Task: Add an event  with title  Lunch Break: Mindfulness Session, date '2023/10/09' to 2023/10/11& Select Event type as  One on One. Add location for the event as  987 Seville Cathedral, Seville, Spain and add a description: Welcome to our Lunch Break Mindfulness Session, a rejuvenating and restorative experience designed to help participants unwind, recharge, and cultivate a sense of calm and presence. This session offers a valuable opportunity to take a break from the demands of work, practice self-care, and promote overall well-being.Create an event link  http-lunchbreak:mindfulnesssessioncom & Select the event color as  Bright Yellow. , logged in from the account softage.1@softage.netand send the event invitation to softage.10@softage.net and softage.2@softage.net
Action: Mouse moved to (778, 115)
Screenshot: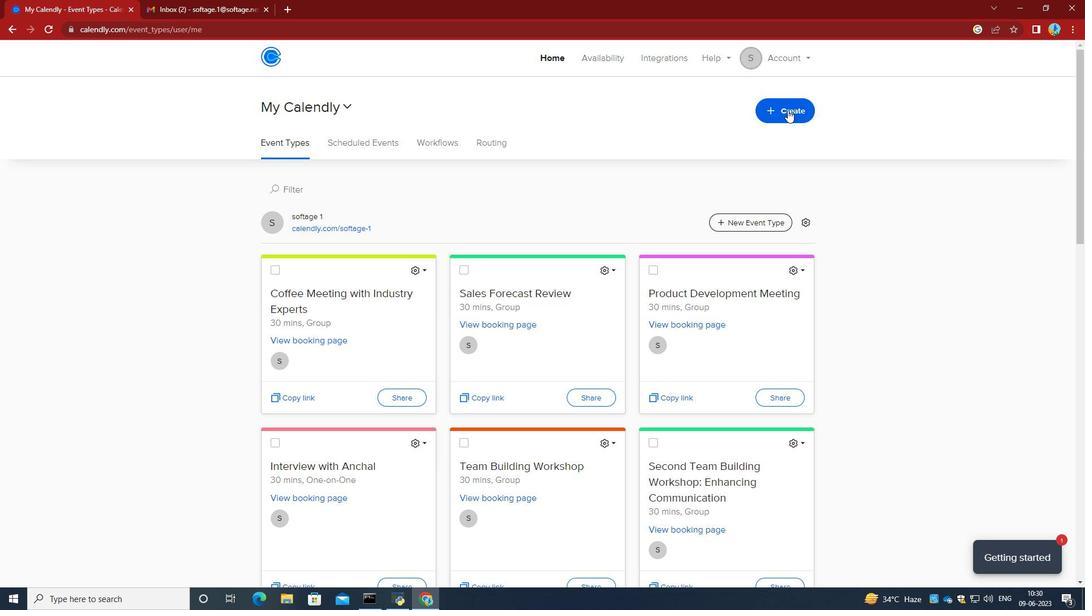 
Action: Mouse pressed left at (778, 115)
Screenshot: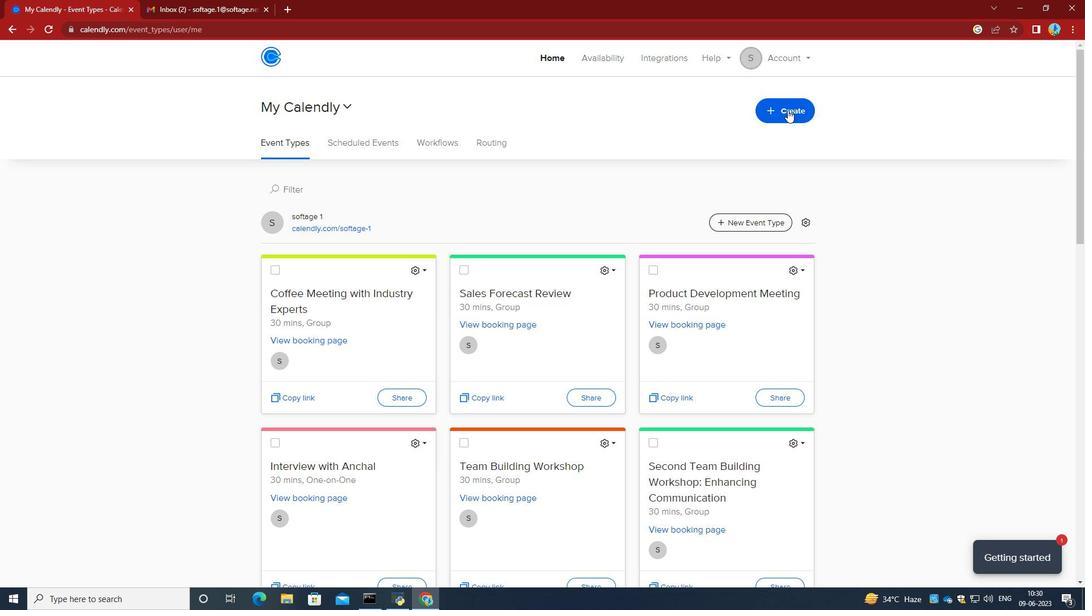 
Action: Mouse moved to (720, 162)
Screenshot: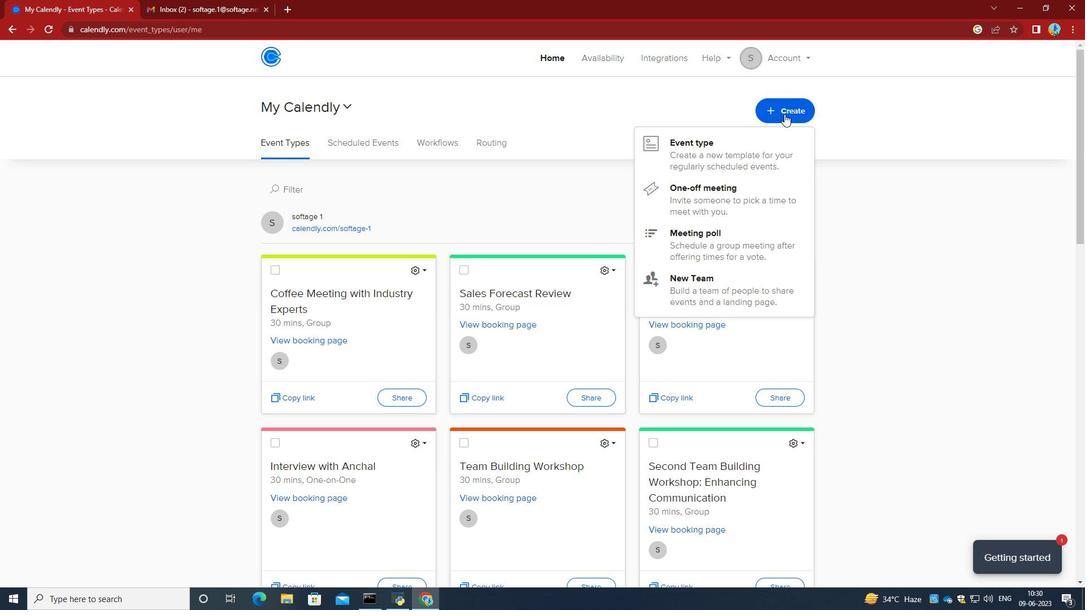 
Action: Mouse pressed left at (720, 162)
Screenshot: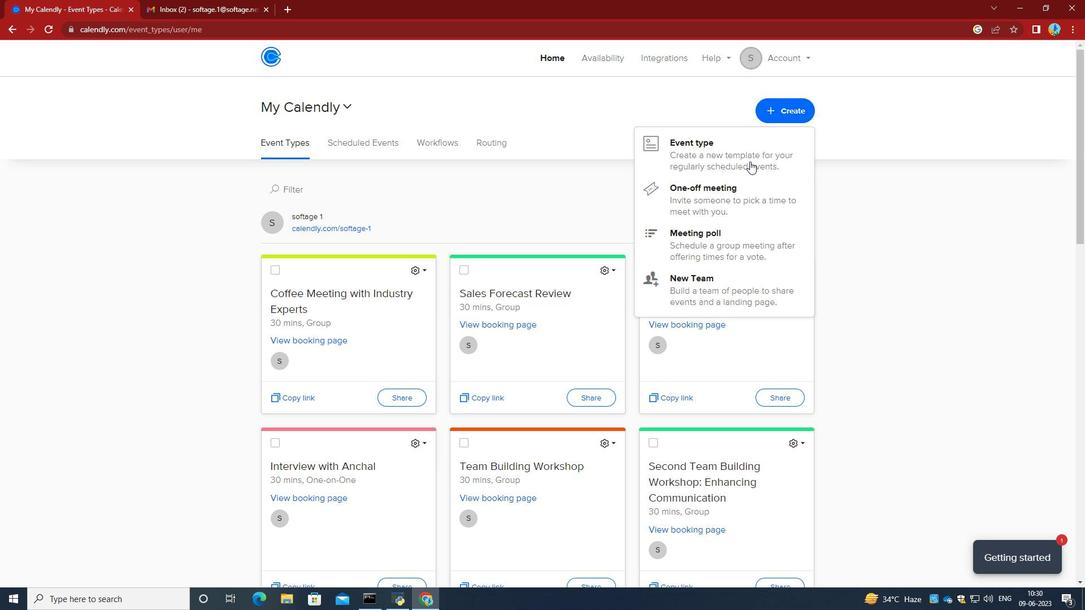 
Action: Mouse moved to (546, 192)
Screenshot: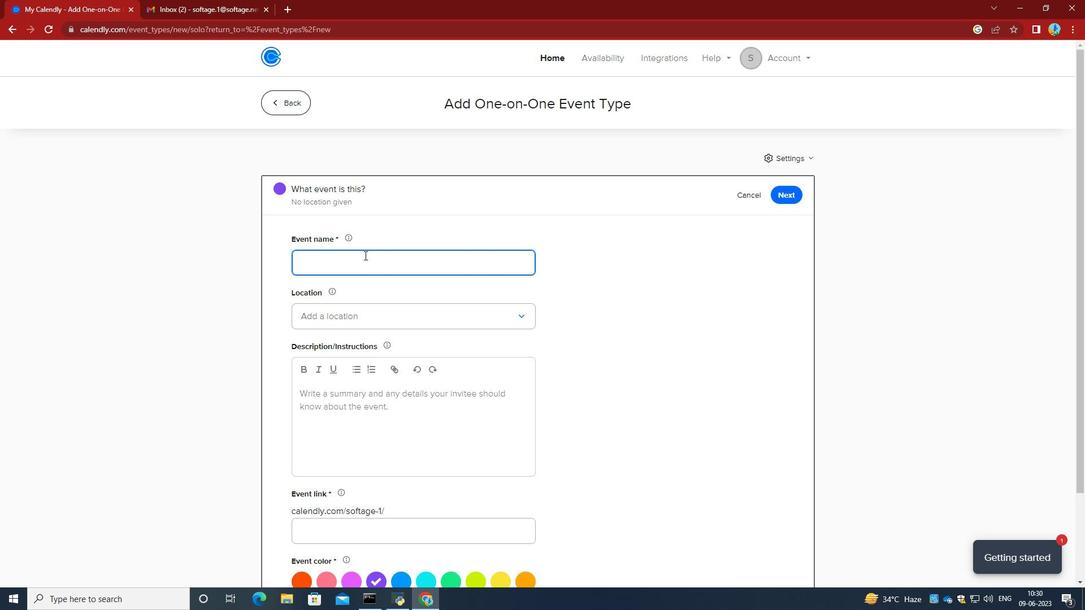 
Action: Mouse pressed left at (546, 192)
Screenshot: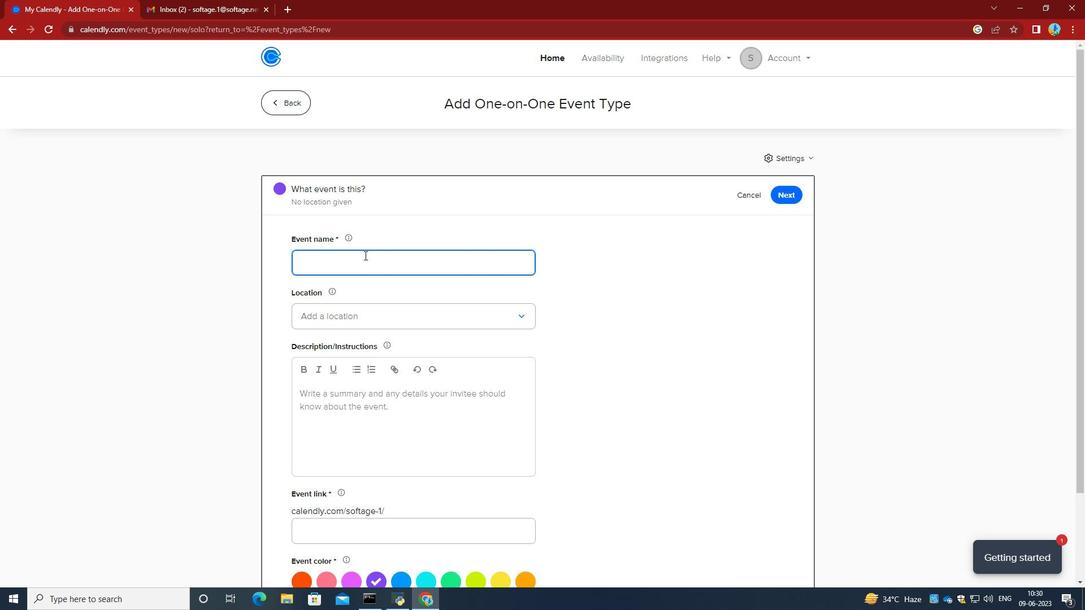 
Action: Mouse moved to (787, 110)
Screenshot: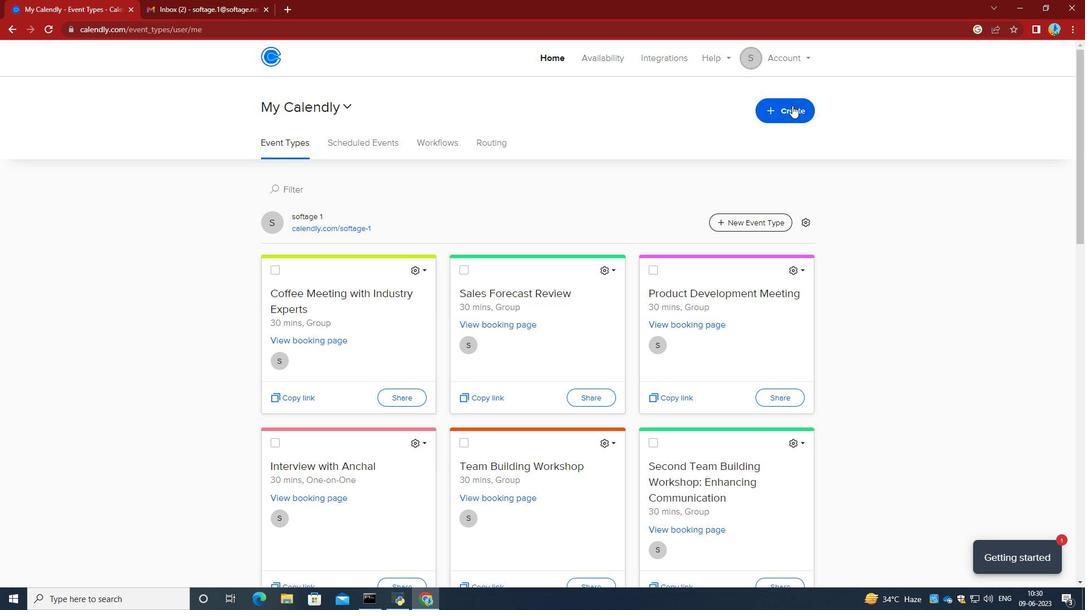 
Action: Mouse pressed left at (787, 110)
Screenshot: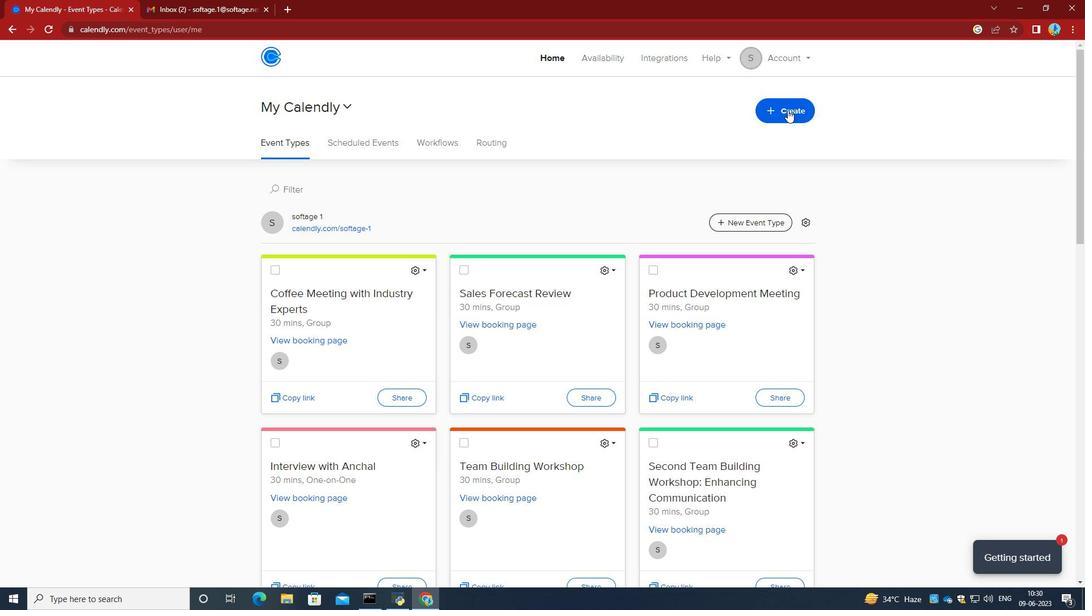 
Action: Mouse moved to (741, 166)
Screenshot: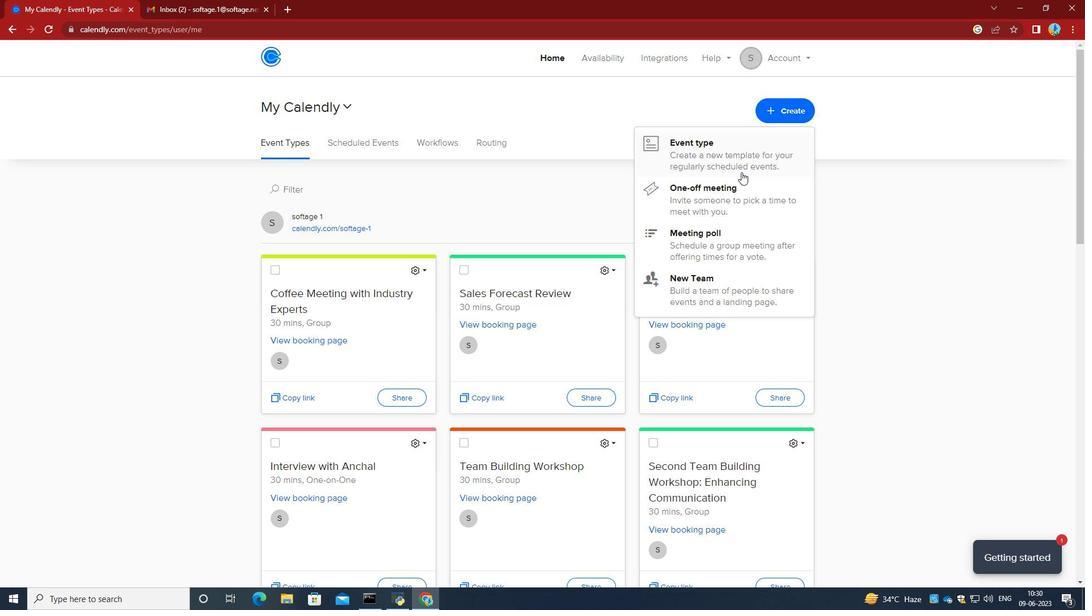 
Action: Mouse pressed left at (741, 166)
Screenshot: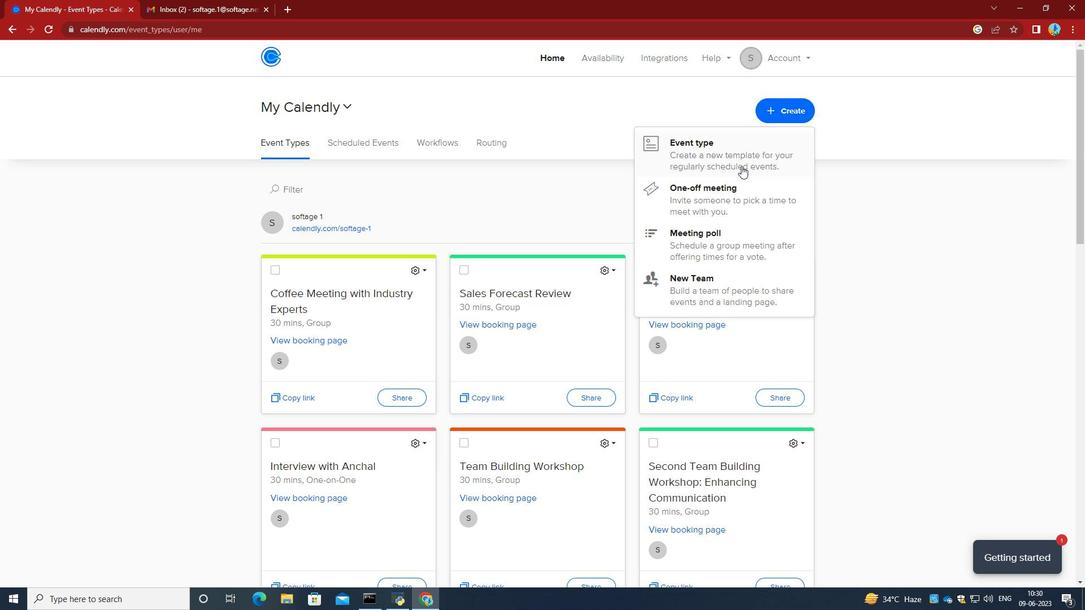 
Action: Mouse moved to (547, 185)
Screenshot: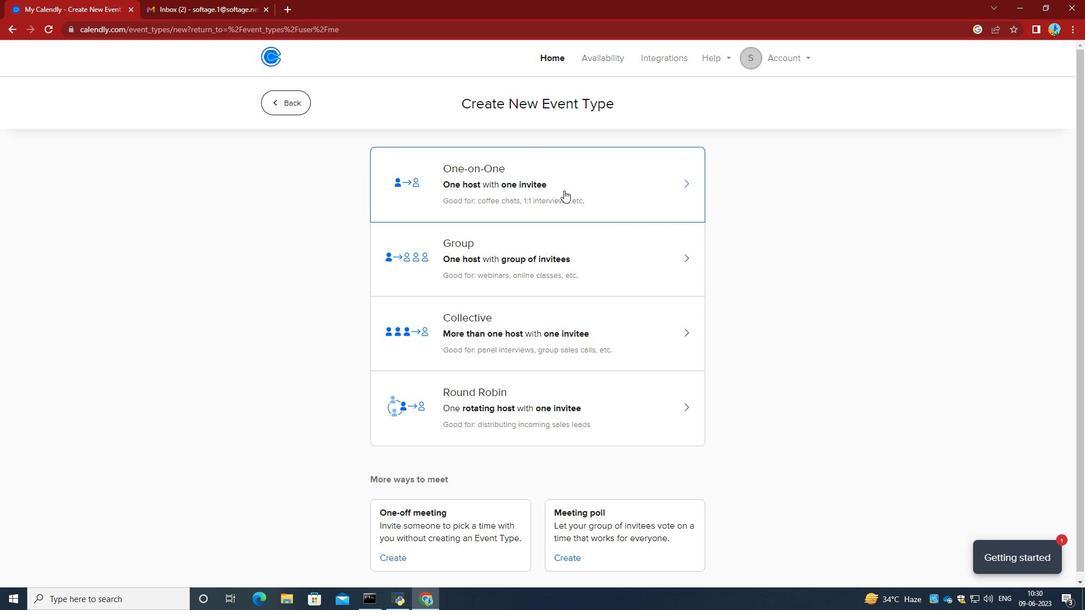 
Action: Mouse pressed left at (547, 185)
Screenshot: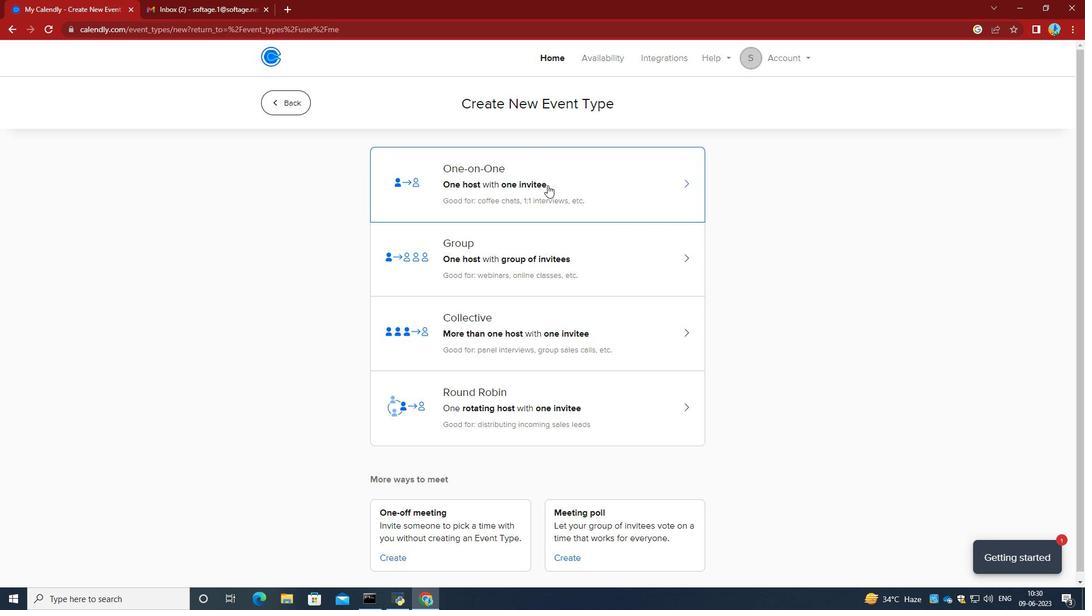 
Action: Mouse moved to (364, 255)
Screenshot: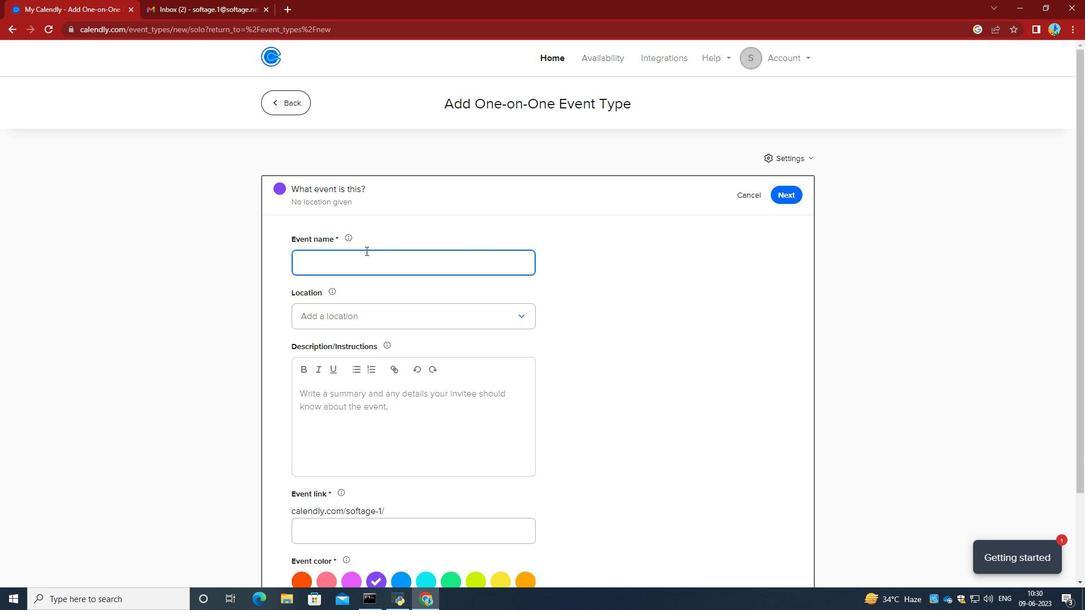 
Action: Mouse pressed left at (364, 255)
Screenshot: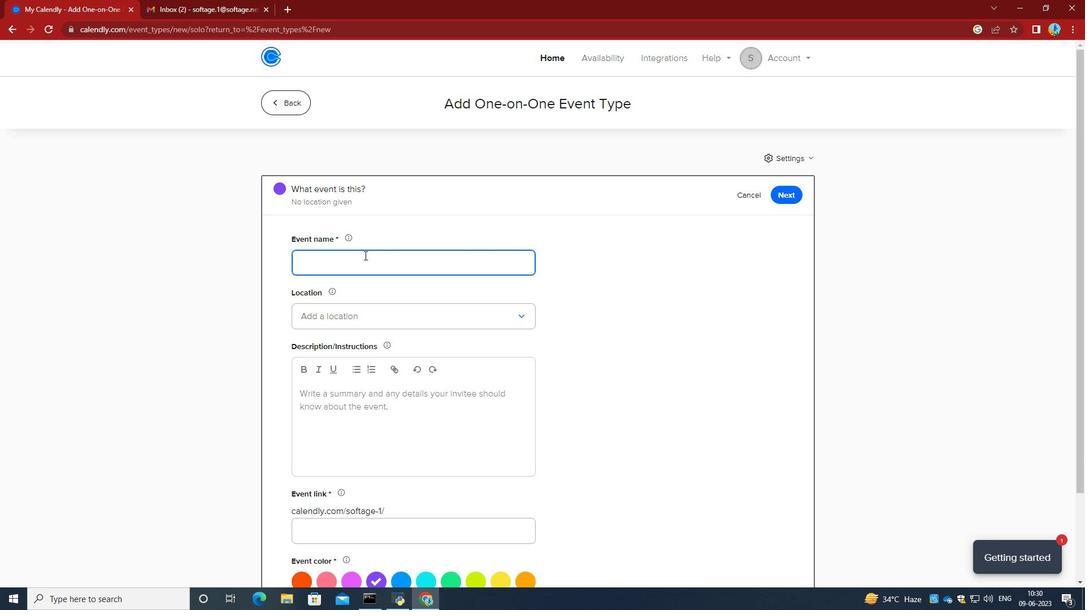 
Action: Key pressed <Key.caps_lock>L<Key.caps_lock>unch<Key.space><Key.caps_lock>B<Key.caps_lock>reak<Key.shift_r>:<Key.space><Key.caps_lock>M<Key.caps_lock>indfulness<Key.space><Key.caps_lock>S<Key.caps_lock>ession
Screenshot: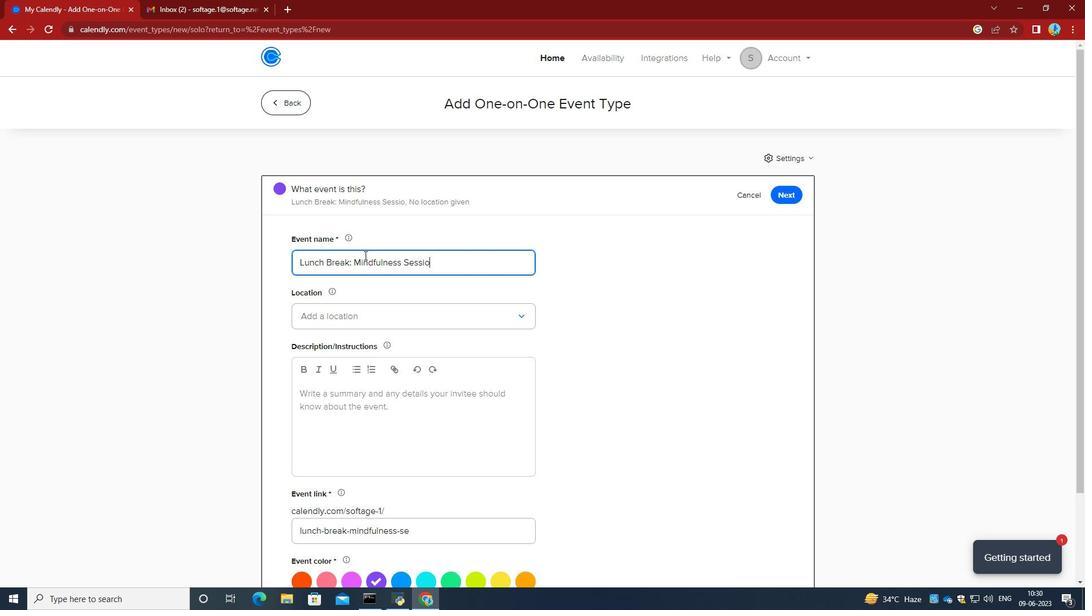 
Action: Mouse moved to (352, 315)
Screenshot: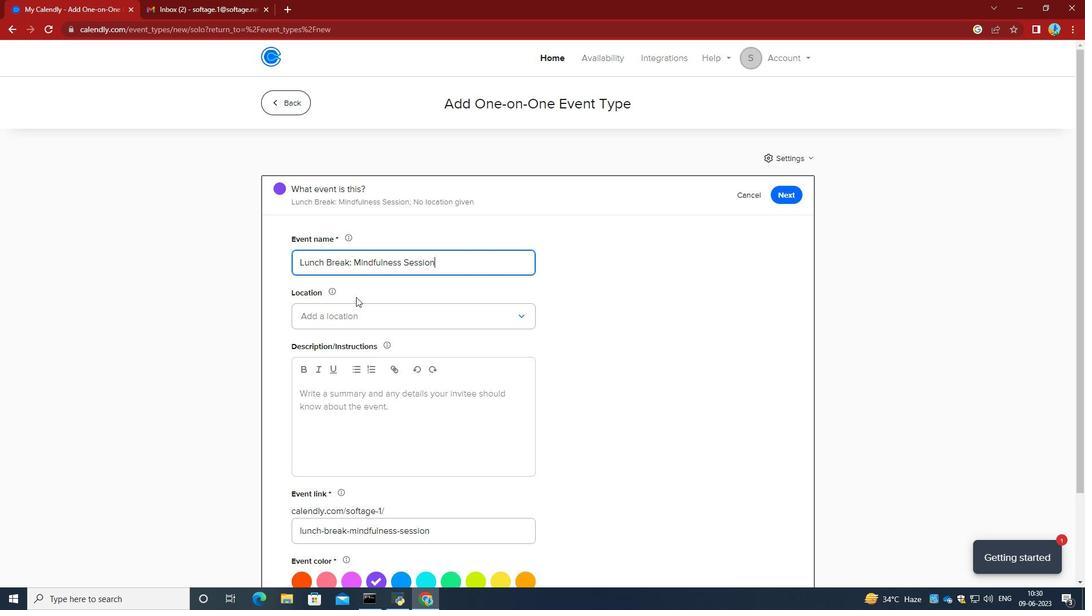 
Action: Mouse pressed left at (352, 315)
Screenshot: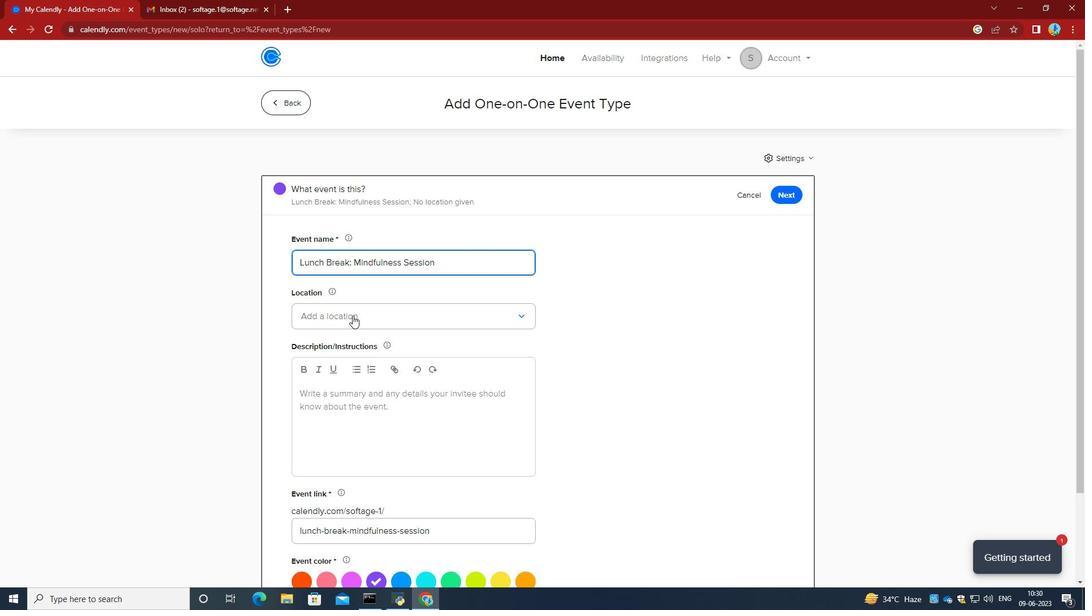 
Action: Mouse moved to (353, 340)
Screenshot: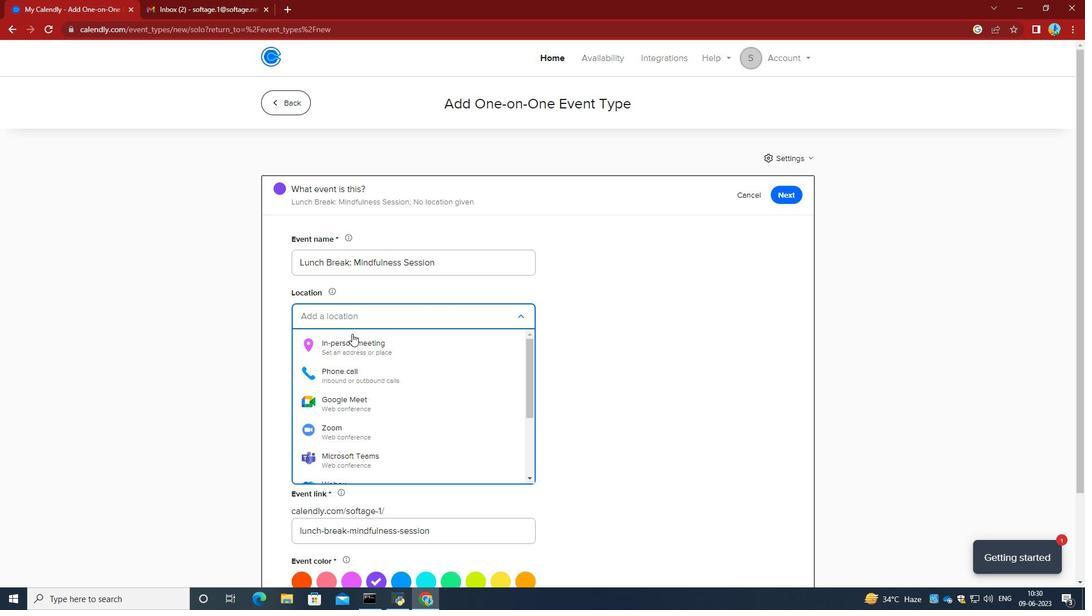 
Action: Mouse pressed left at (353, 340)
Screenshot: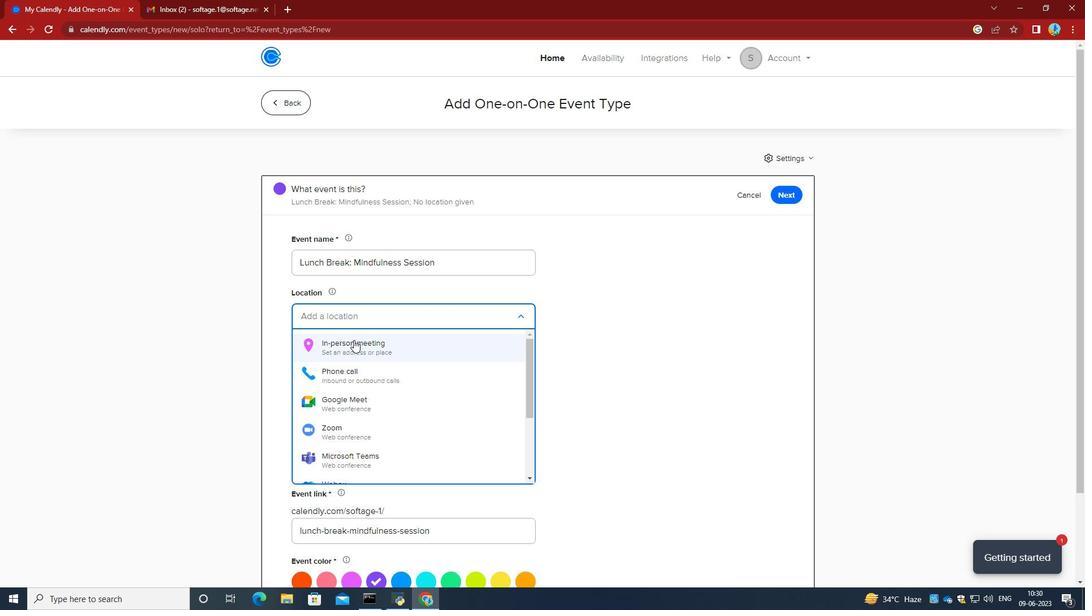 
Action: Mouse moved to (501, 189)
Screenshot: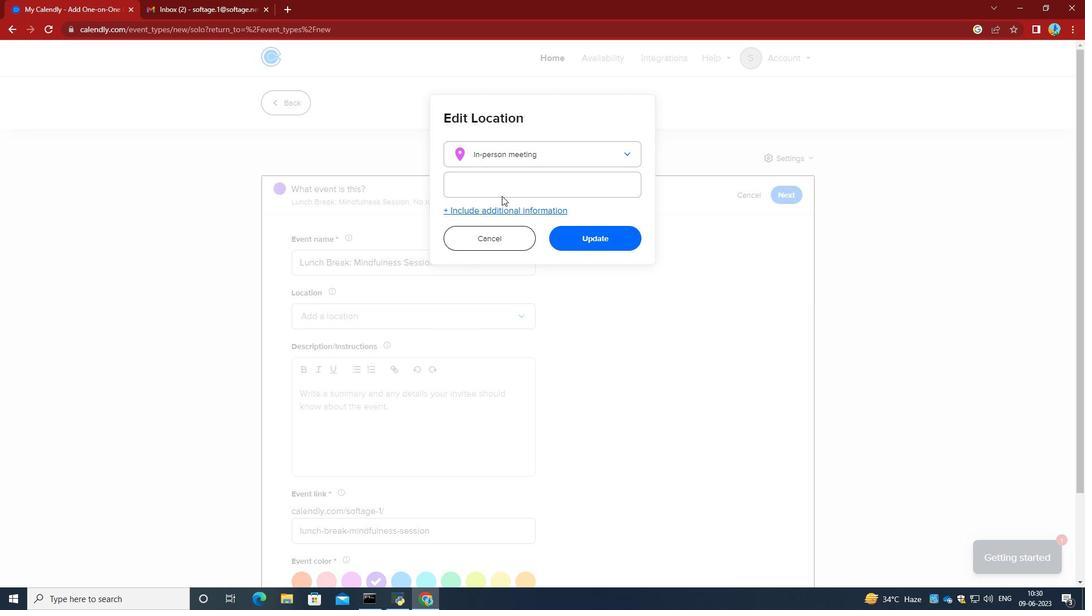 
Action: Mouse pressed left at (501, 189)
Screenshot: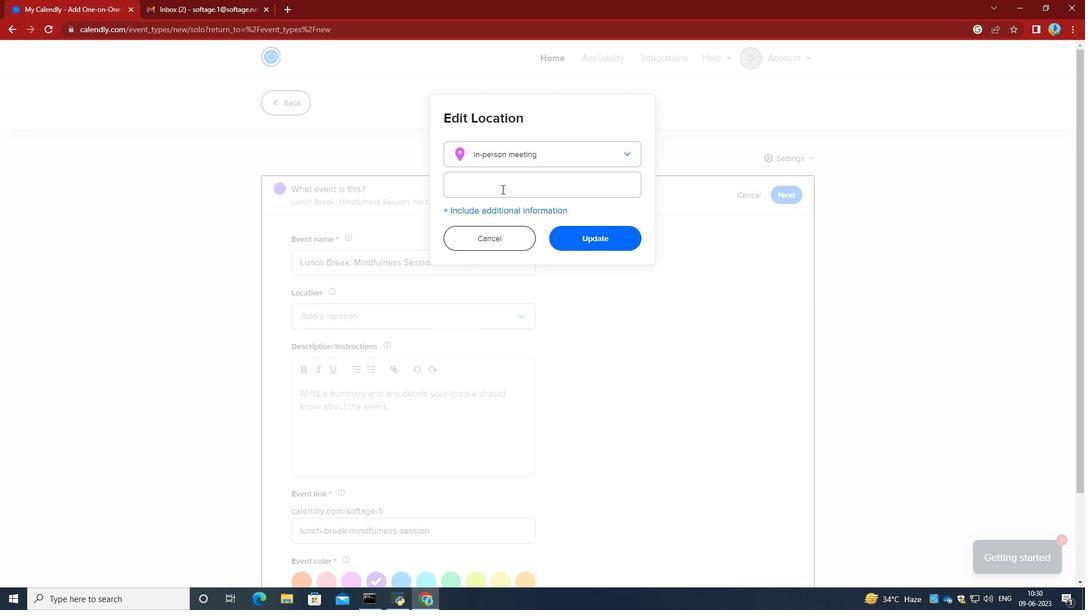 
Action: Mouse moved to (501, 180)
Screenshot: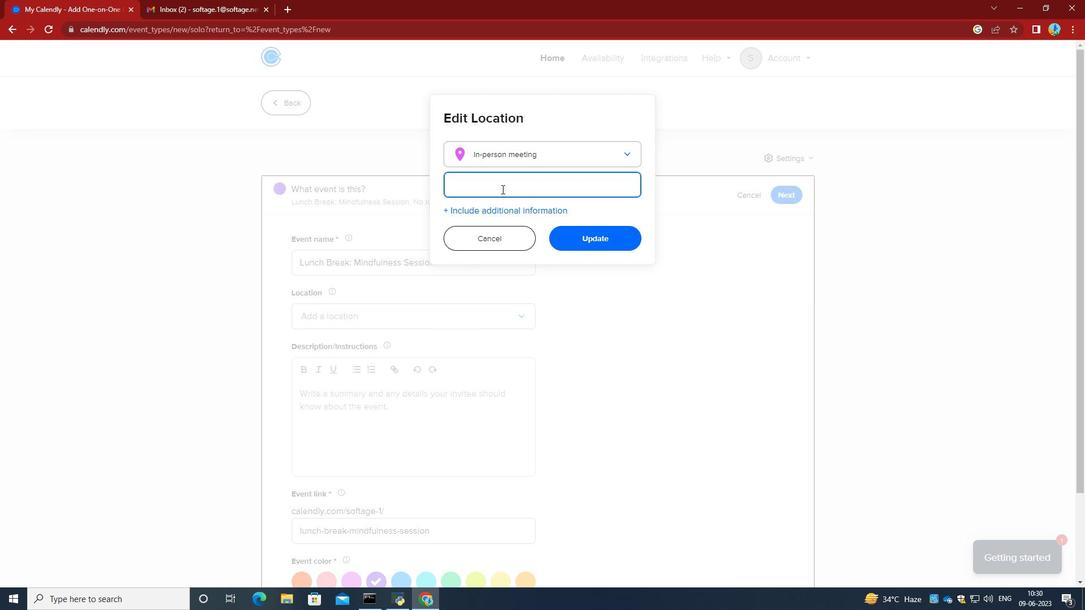 
Action: Key pressed 2<Key.backspace>987<Key.space><Key.caps_lock>S<Key.caps_lock>eville<Key.space><Key.caps_lock>C<Key.caps_lock>athedral,<Key.space><Key.caps_lock>S<Key.caps_lock>eville,<Key.space><Key.caps_lock>S<Key.caps_lock>pain
Screenshot: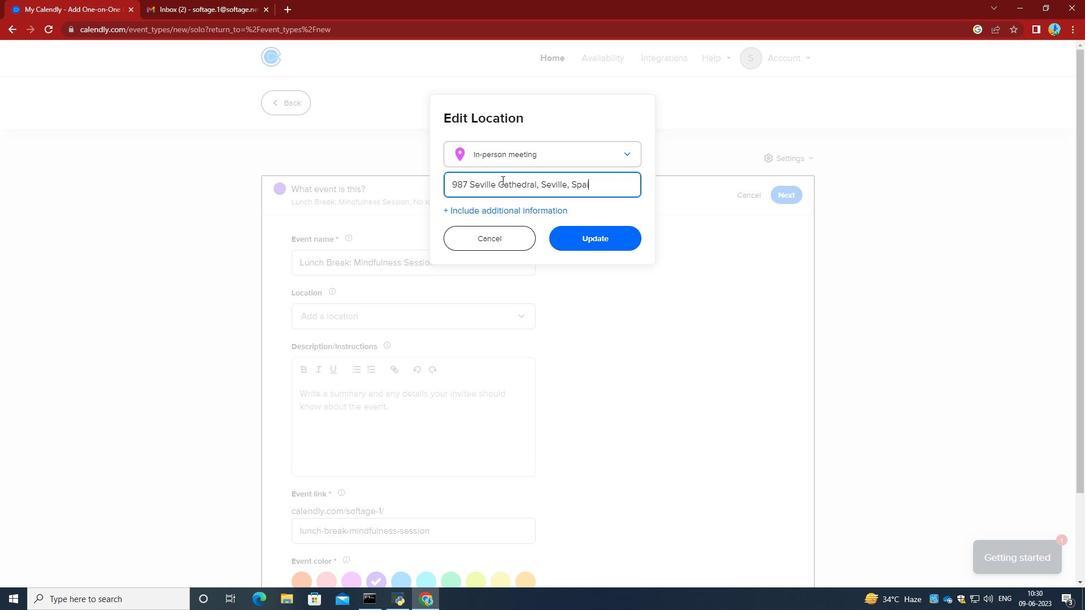 
Action: Mouse moved to (586, 239)
Screenshot: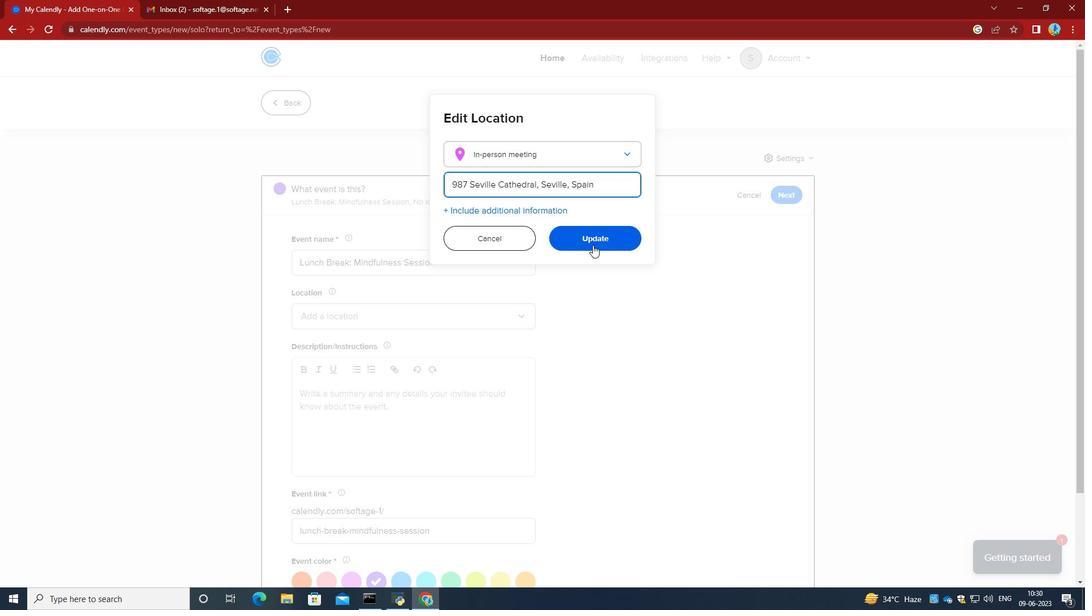 
Action: Mouse pressed left at (586, 239)
Screenshot: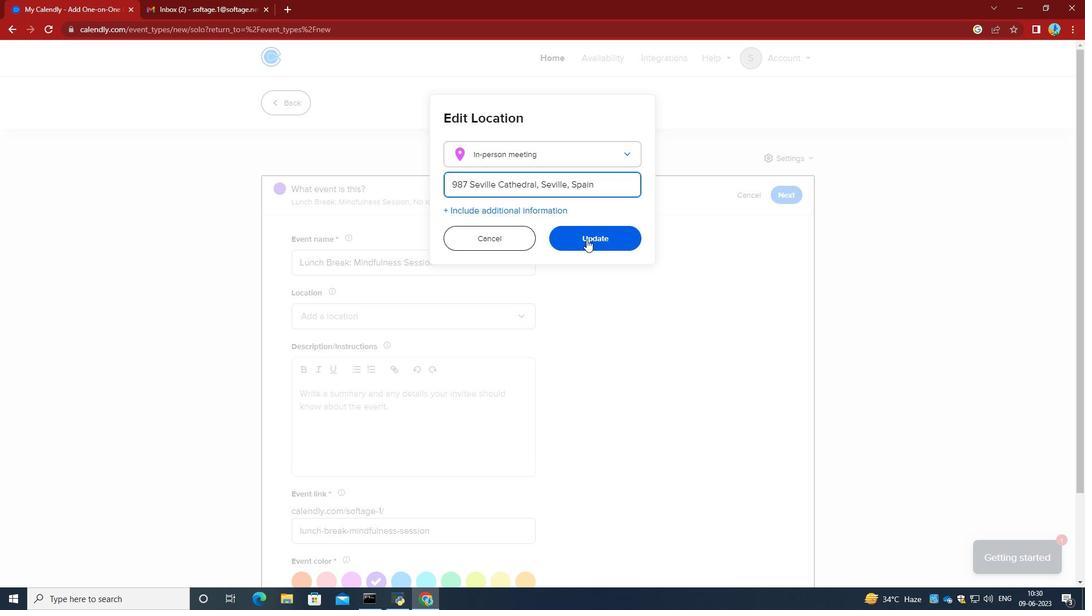 
Action: Mouse moved to (392, 467)
Screenshot: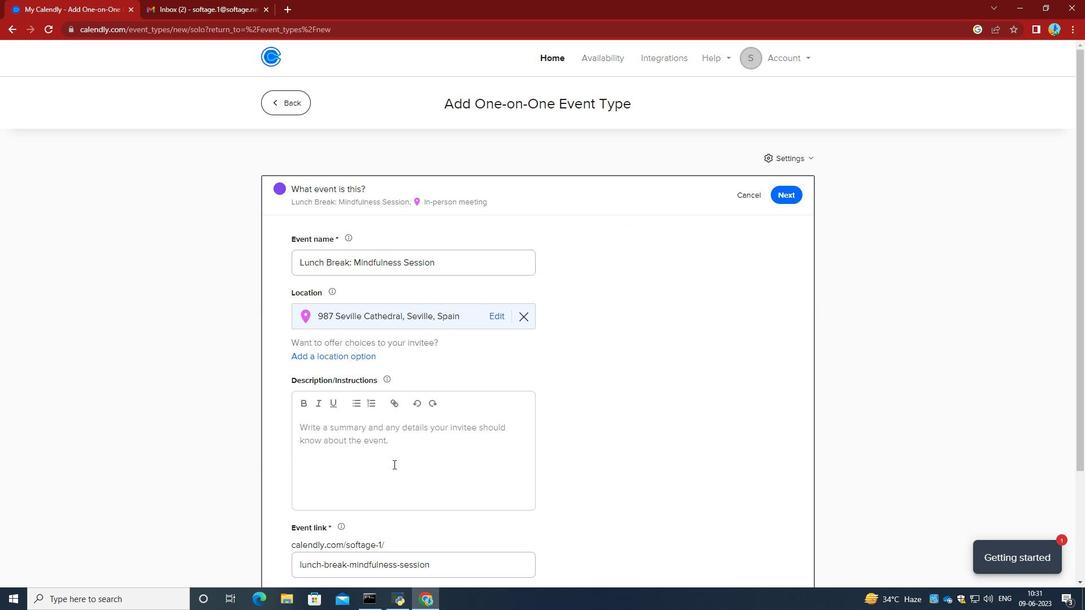 
Action: Mouse pressed left at (392, 467)
Screenshot: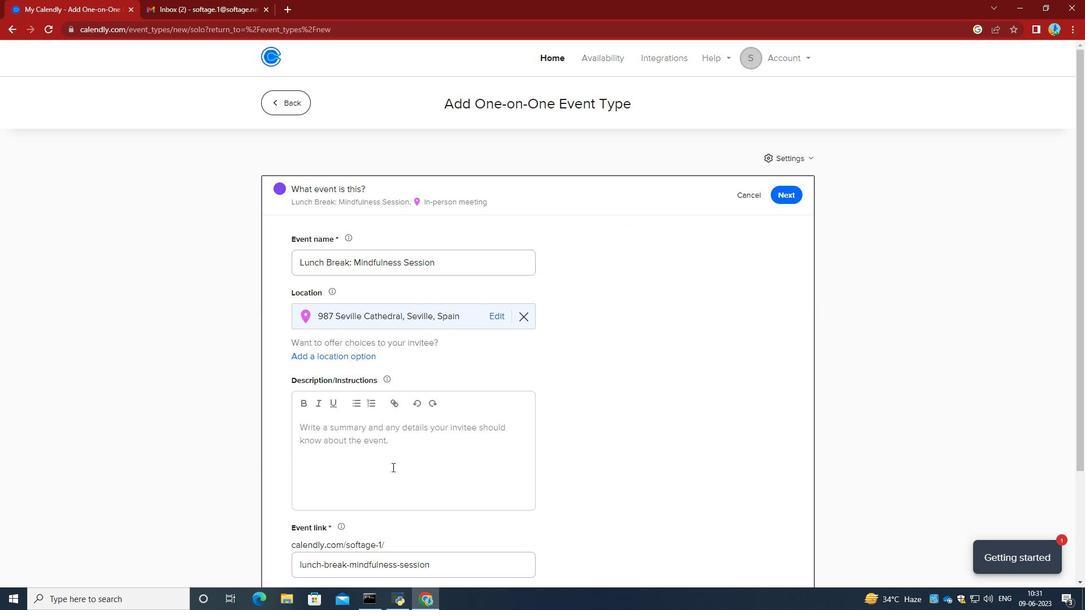 
Action: Key pressed <Key.caps_lock>W<Key.caps_lock>elcome<Key.space>to<Key.space>our<Key.space><Key.caps_lock>L<Key.caps_lock>unch<Key.space><Key.caps_lock>B<Key.caps_lock>reak<Key.space><Key.caps_lock>,<Key.caps_lock>ind<Key.backspace><Key.backspace><Key.backspace><Key.backspace><Key.caps_lock>M<Key.caps_lock>indfulness<Key.space><Key.caps_lock>S<Key.caps_lock>ession,<Key.space>a<Key.space>rejuva<Key.backspace>enating<Key.space>and<Key.space>resor<Key.backspace><Key.backspace>torative<Key.space>experience<Key.space>designed<Key.space>to<Key.space>help<Key.space>participants<Key.space>unwid<Key.backspace>nd,<Key.space>recharge,<Key.space>and<Key.space>cultivate<Key.space>a<Key.space>sense<Key.space>fo<Key.backspace><Key.backspace>of<Key.space>calm<Key.space>and<Key.space>presence.<Key.space><Key.caps_lock>T<Key.caps_lock>his<Key.space>sense<Key.space>offers<Key.space>a<Key.space>valuable<Key.space>opportunity<Key.space>to<Key.space>take<Key.space>b<Key.backspace>a<Key.space>break<Key.space>from<Key.space>the<Key.space>demands<Key.space>of<Key.space>o<Key.backspace>work,<Key.space>practise<Key.space>self-care,<Key.space>and<Key.space>promote<Key.space>ovf<Key.backspace>erall<Key.space>well-being.
Screenshot: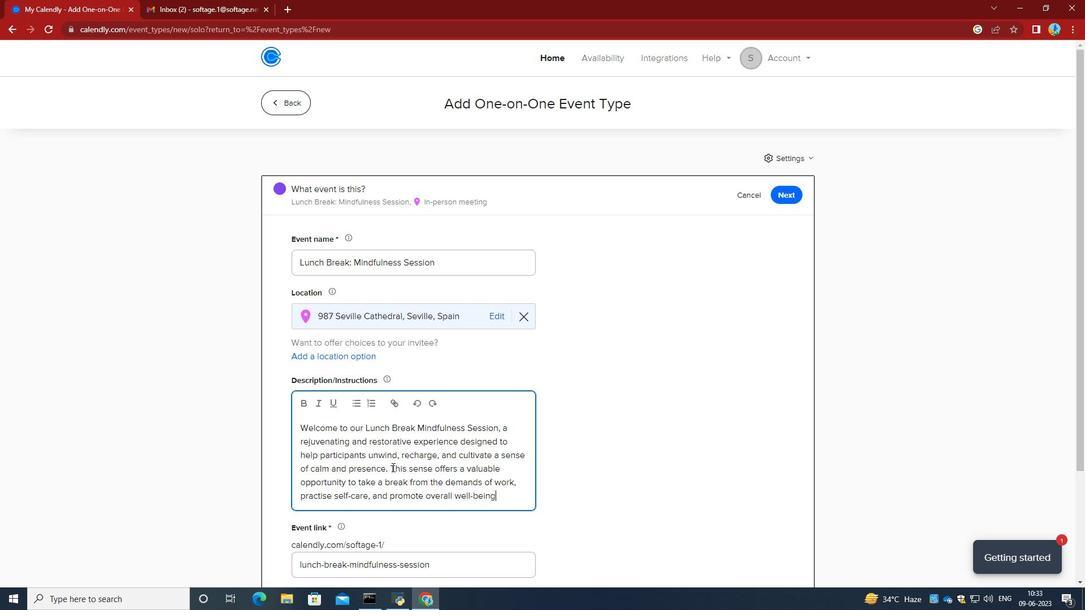 
Action: Mouse moved to (529, 493)
Screenshot: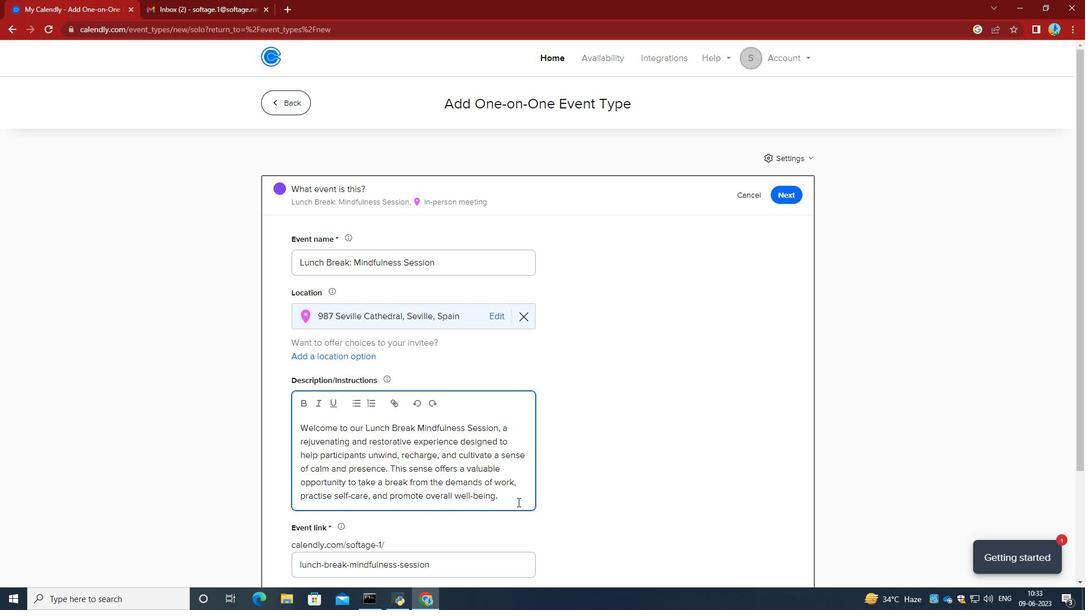 
Action: Mouse scrolled (529, 492) with delta (0, 0)
Screenshot: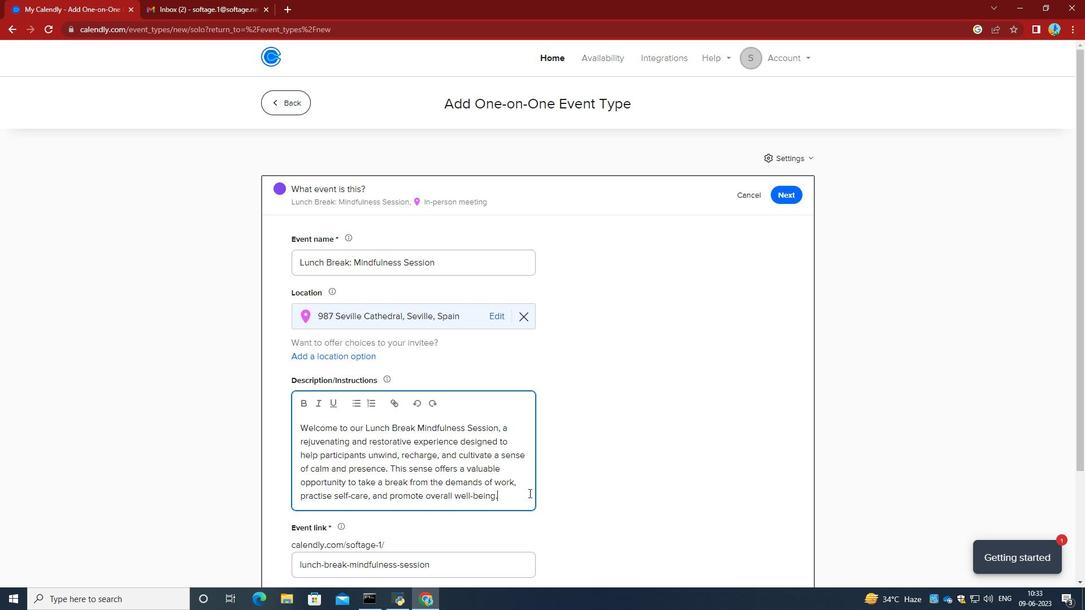 
Action: Mouse scrolled (529, 492) with delta (0, 0)
Screenshot: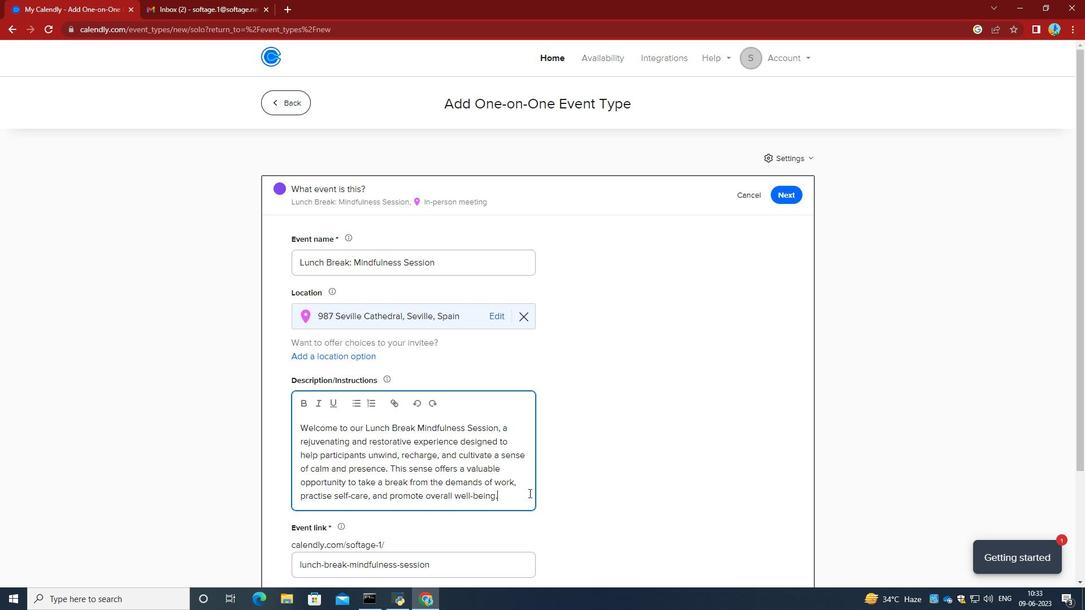 
Action: Mouse moved to (440, 449)
Screenshot: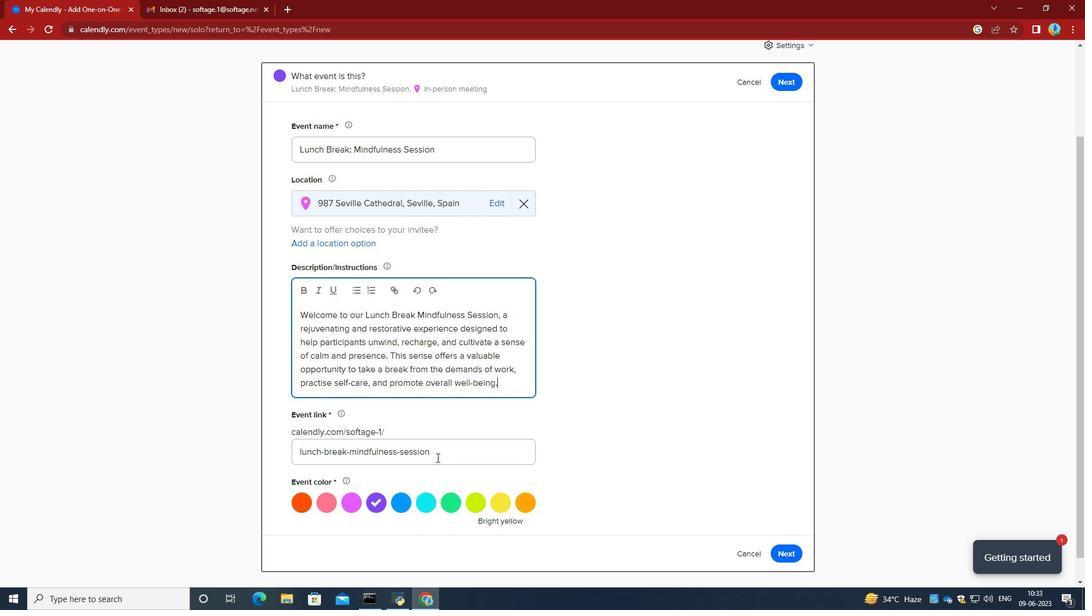
Action: Mouse pressed left at (440, 449)
Screenshot: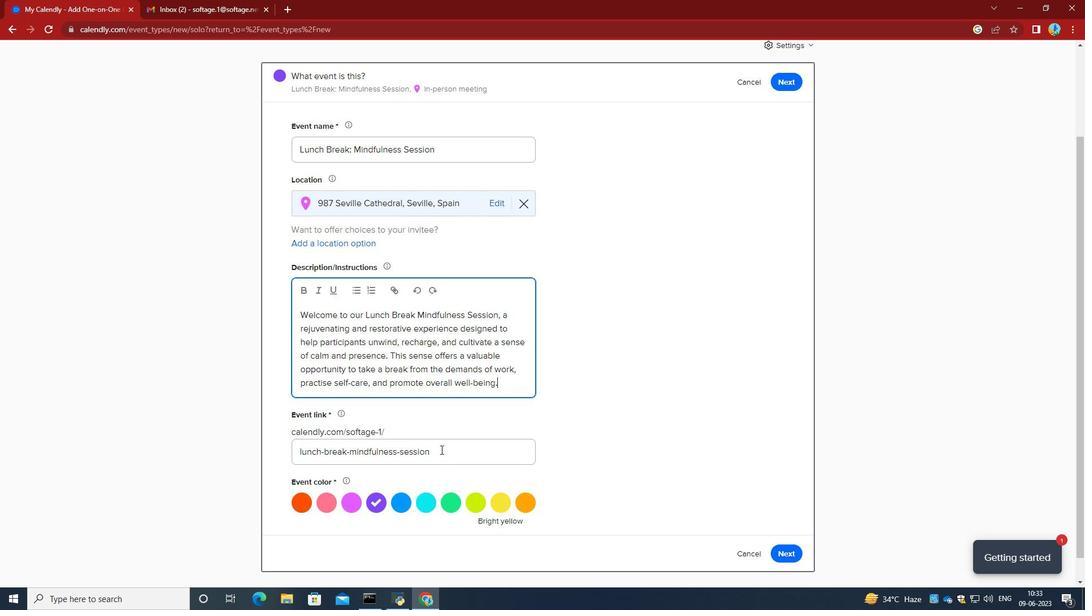 
Action: Mouse moved to (289, 453)
Screenshot: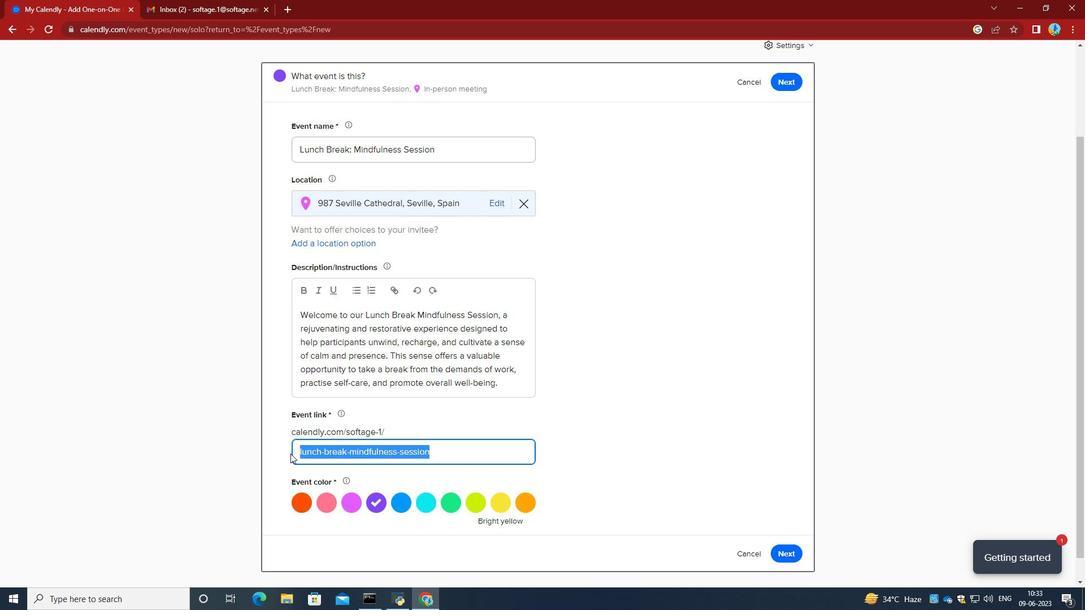 
Action: Key pressed <Key.backspace>http-lunchbreakmindfulnessessionm=<Key.backspace><Key.backspace>com
Screenshot: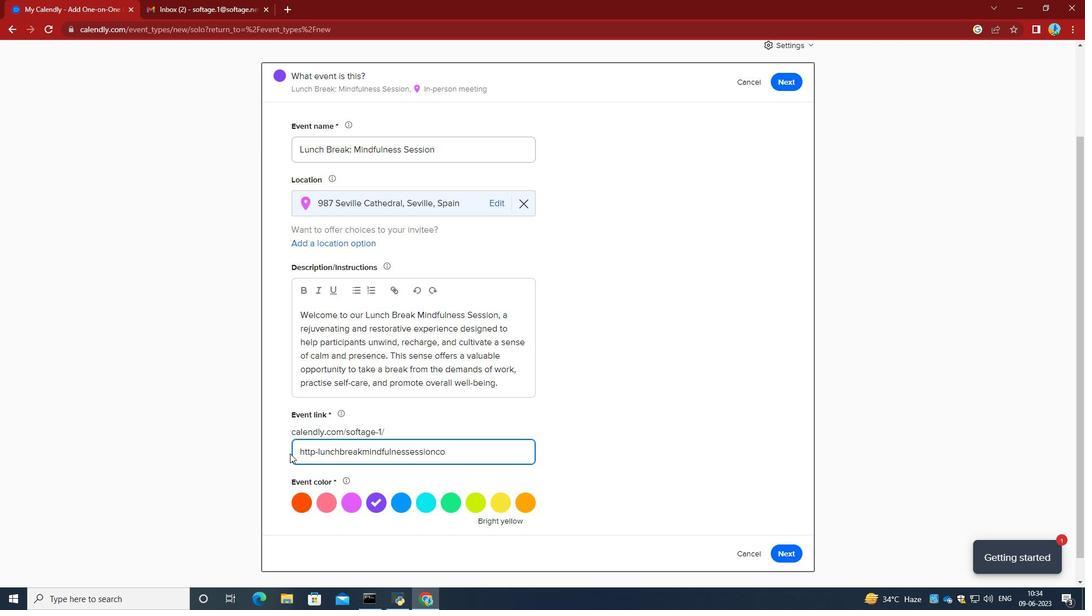 
Action: Mouse moved to (492, 503)
Screenshot: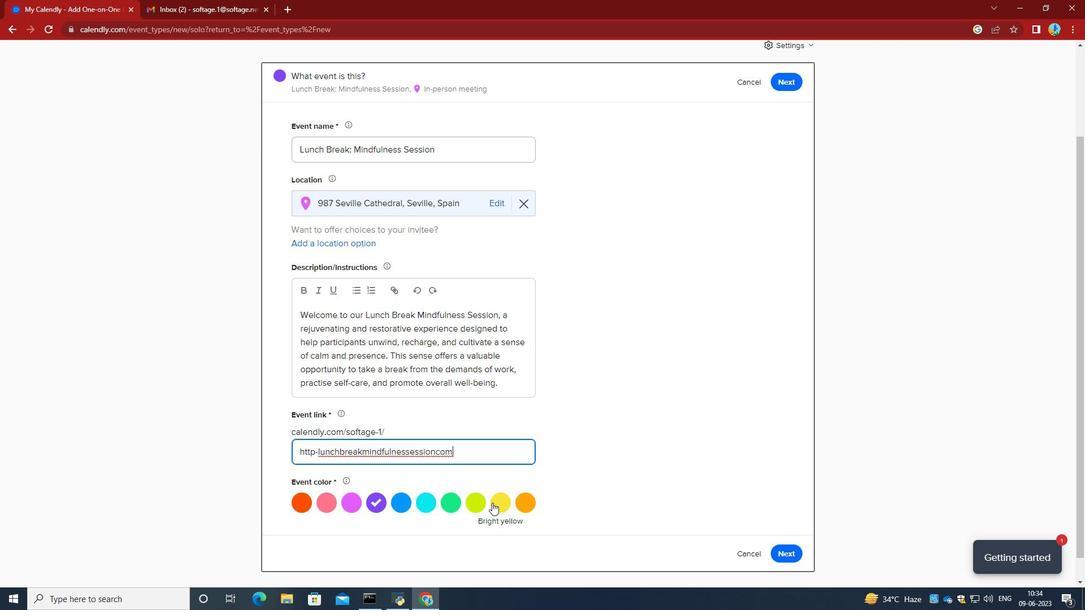 
Action: Mouse pressed left at (492, 503)
Screenshot: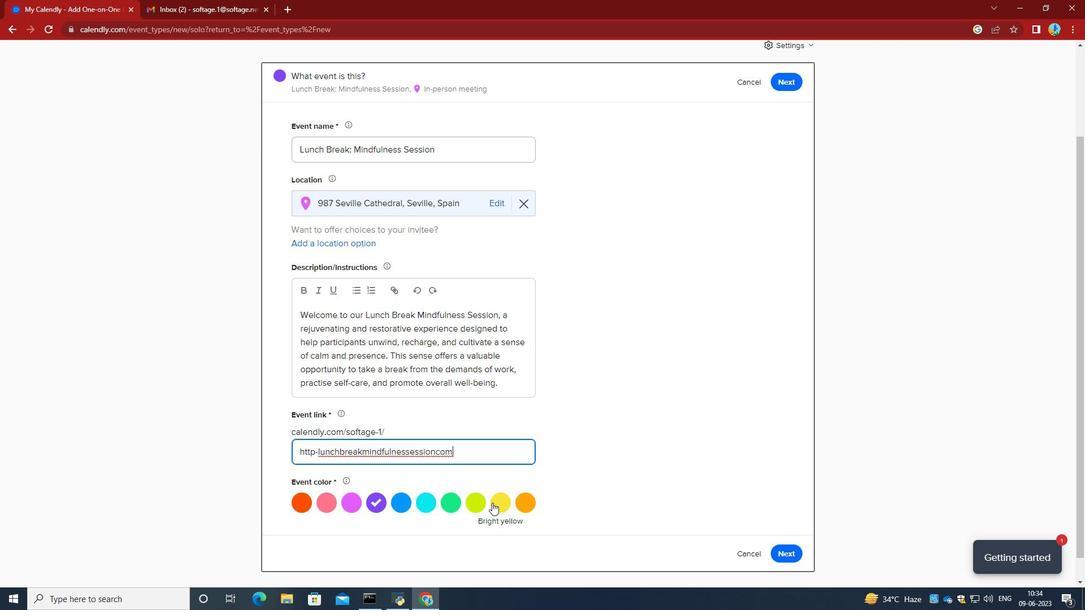
Action: Mouse moved to (692, 487)
Screenshot: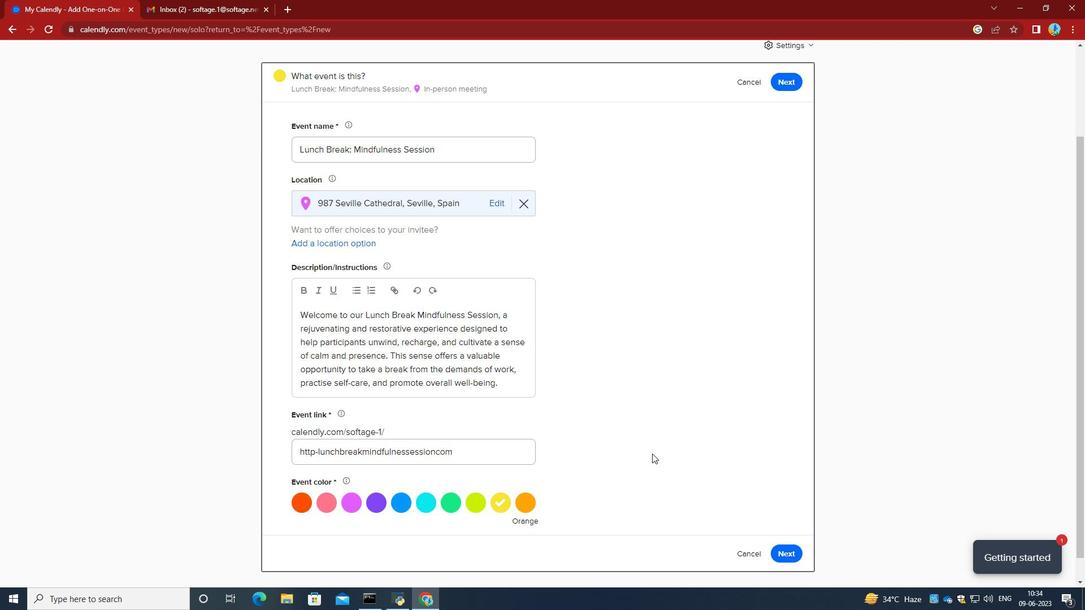 
Action: Mouse scrolled (652, 453) with delta (0, 0)
Screenshot: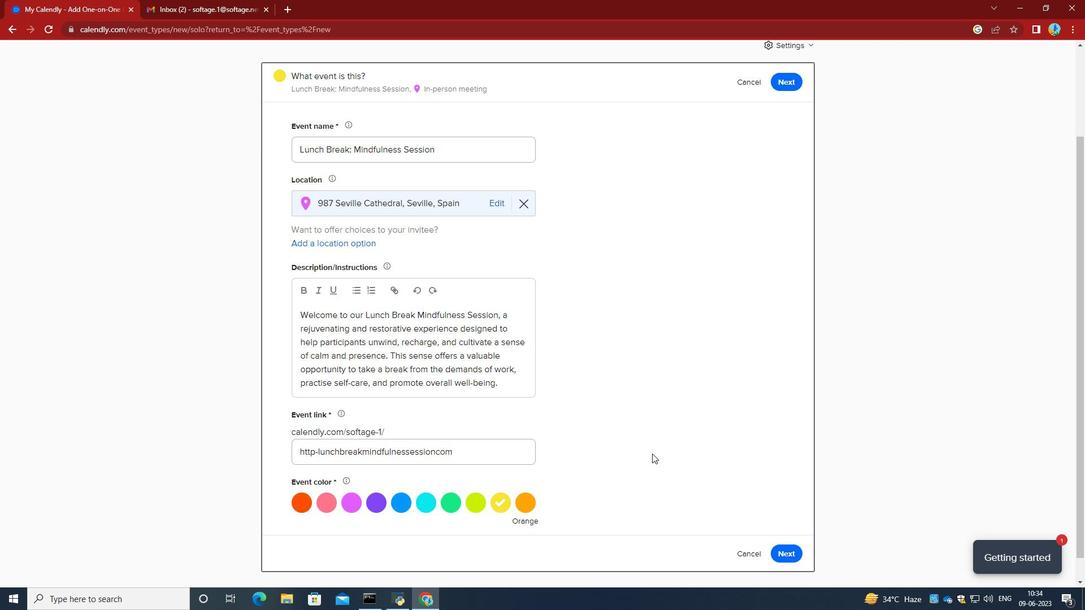 
Action: Mouse moved to (794, 532)
Screenshot: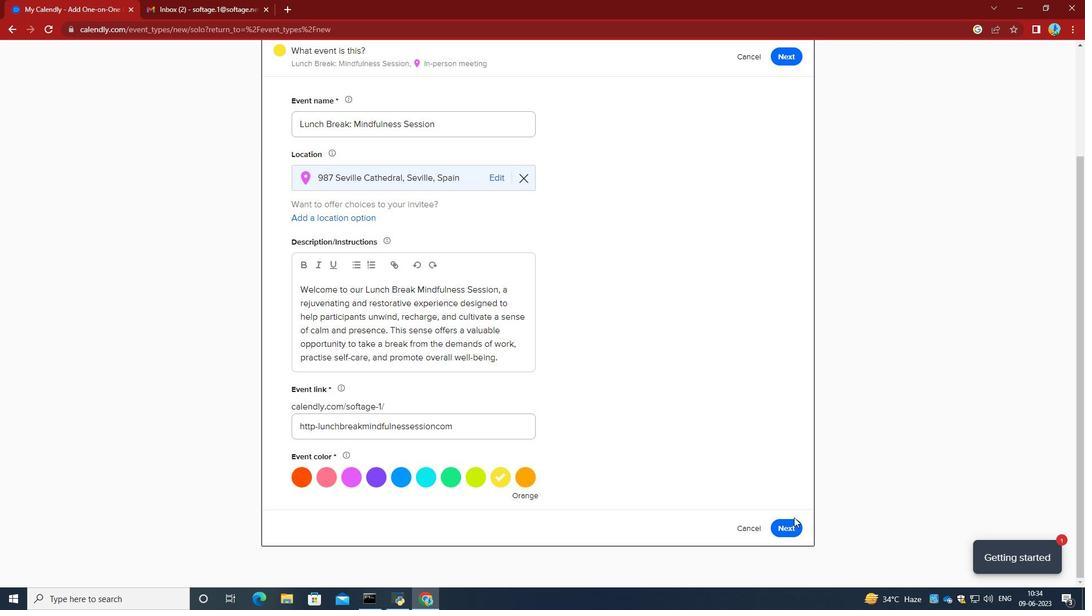 
Action: Mouse pressed left at (794, 532)
Screenshot: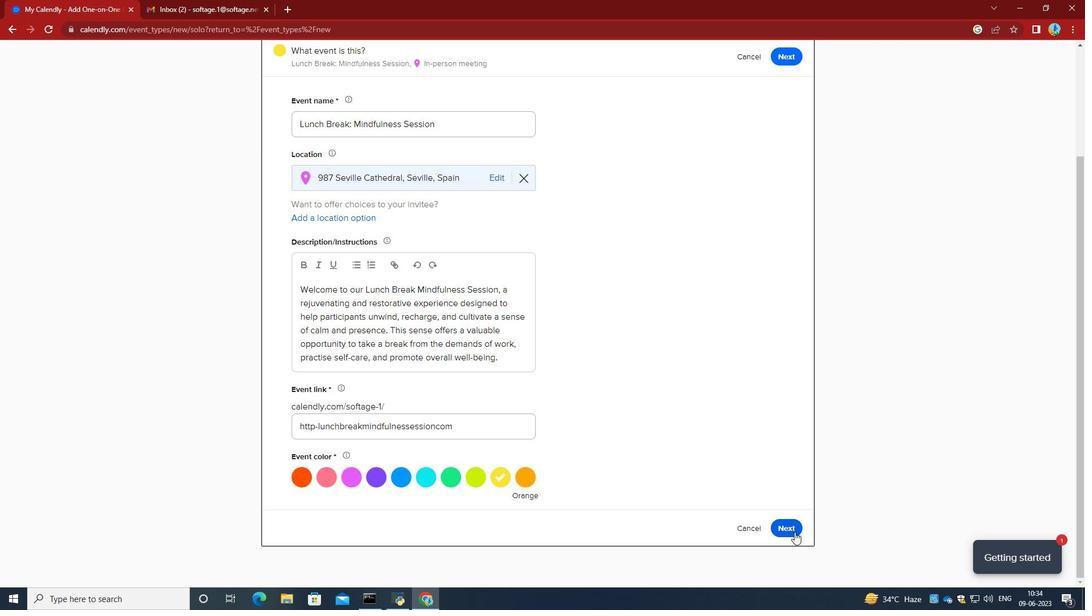 
Action: Mouse moved to (652, 376)
Screenshot: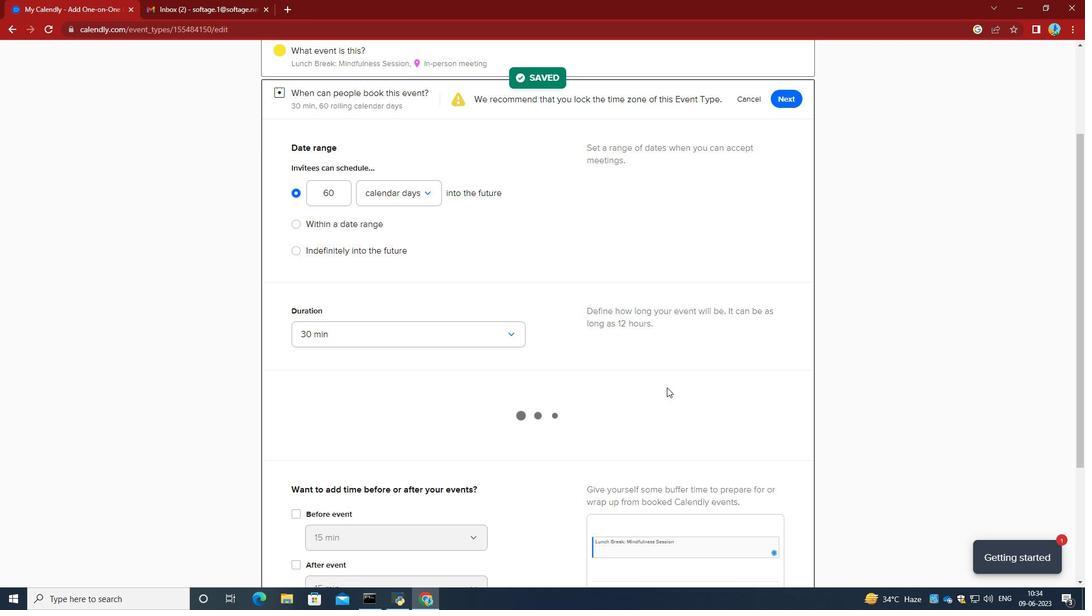 
Action: Mouse scrolled (655, 379) with delta (0, 0)
Screenshot: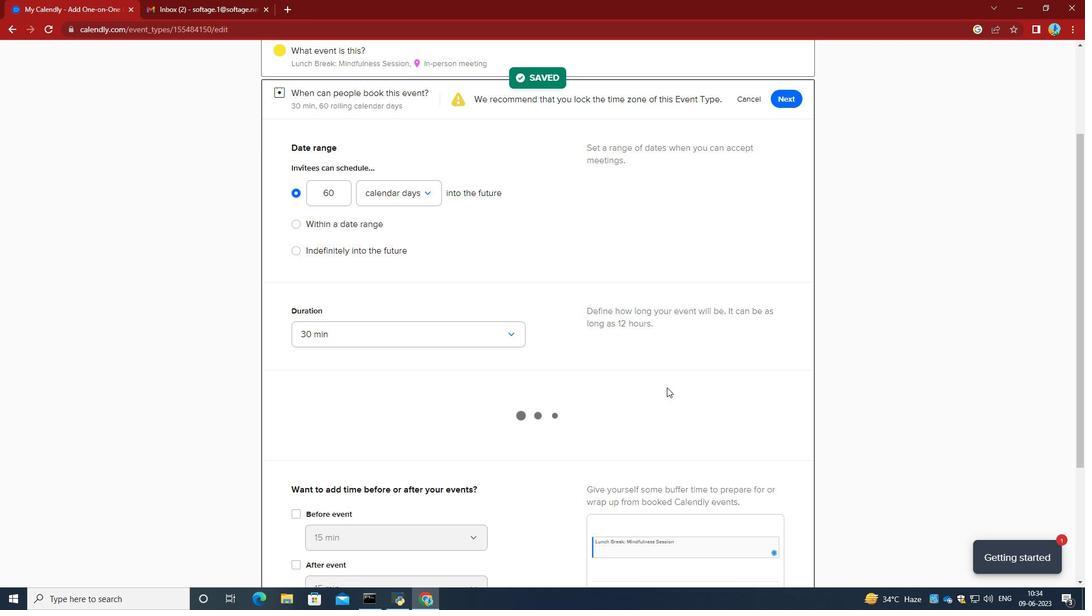 
Action: Mouse moved to (312, 278)
Screenshot: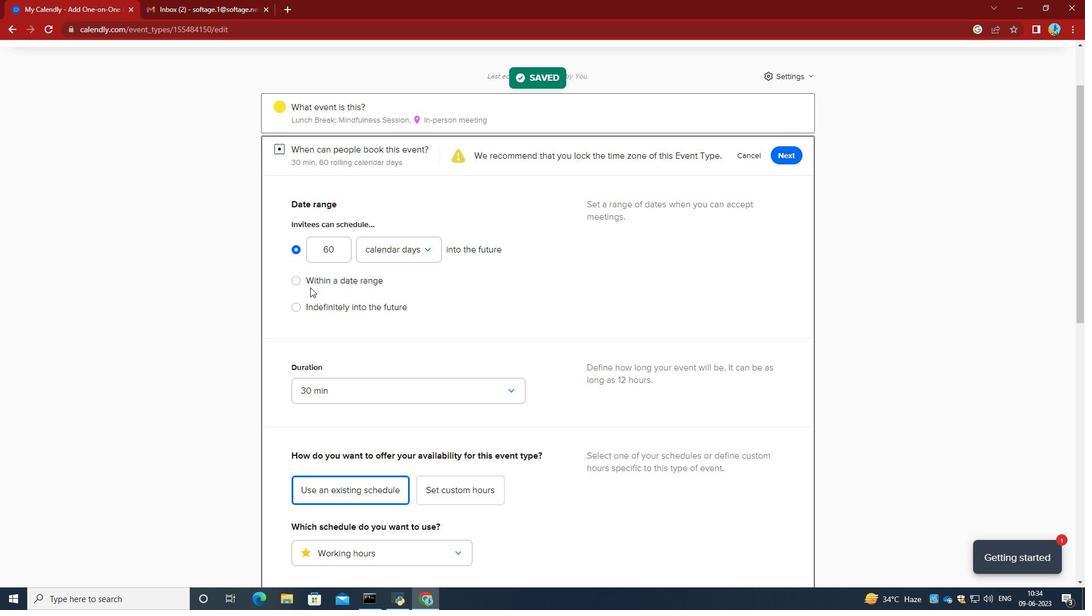 
Action: Mouse pressed left at (312, 278)
Screenshot: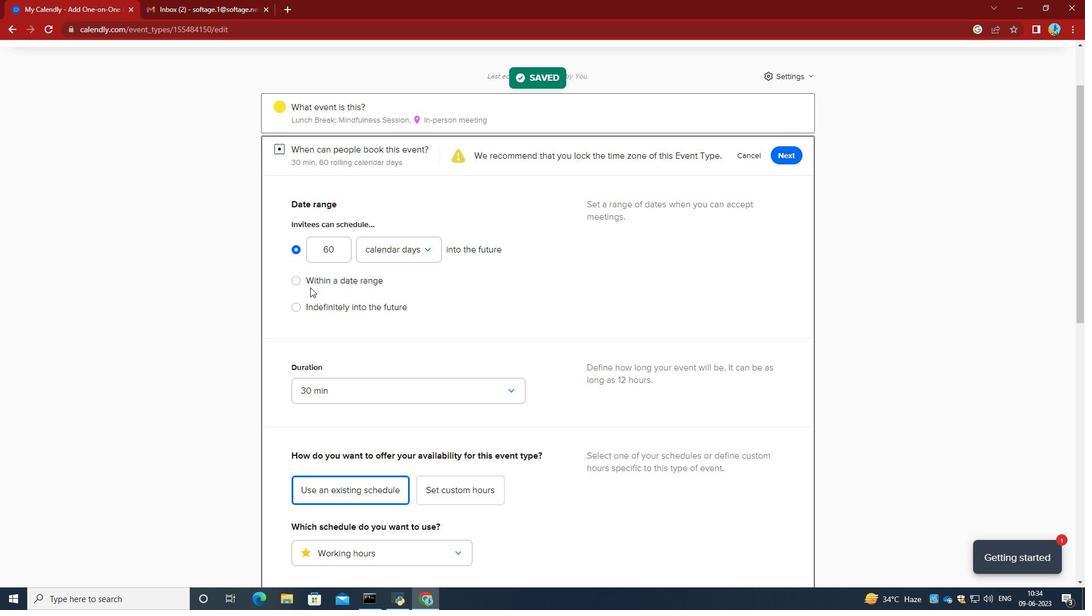 
Action: Mouse moved to (405, 291)
Screenshot: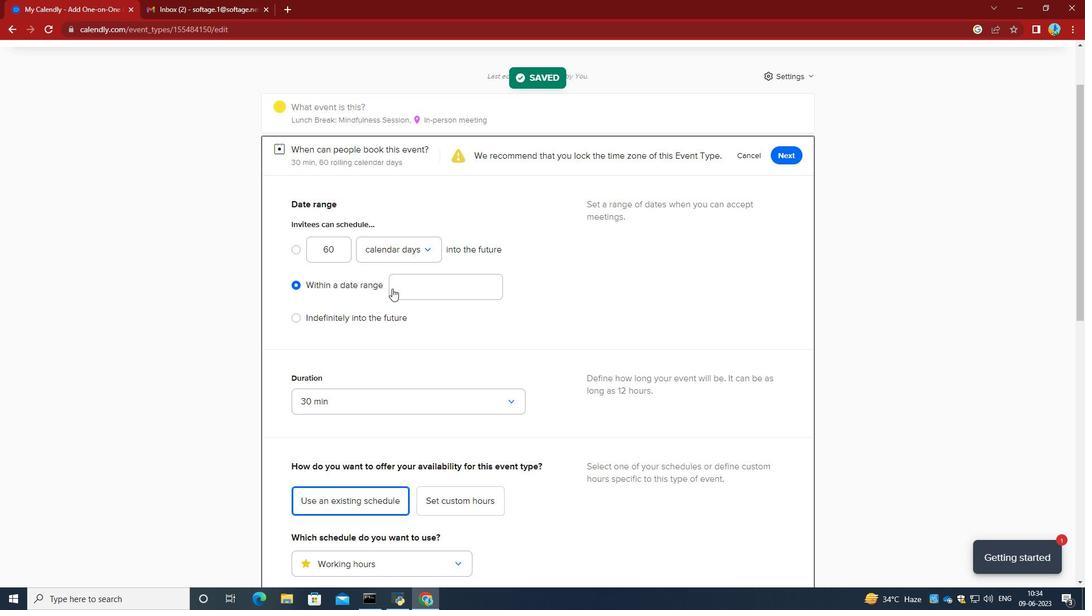 
Action: Mouse pressed left at (405, 291)
Screenshot: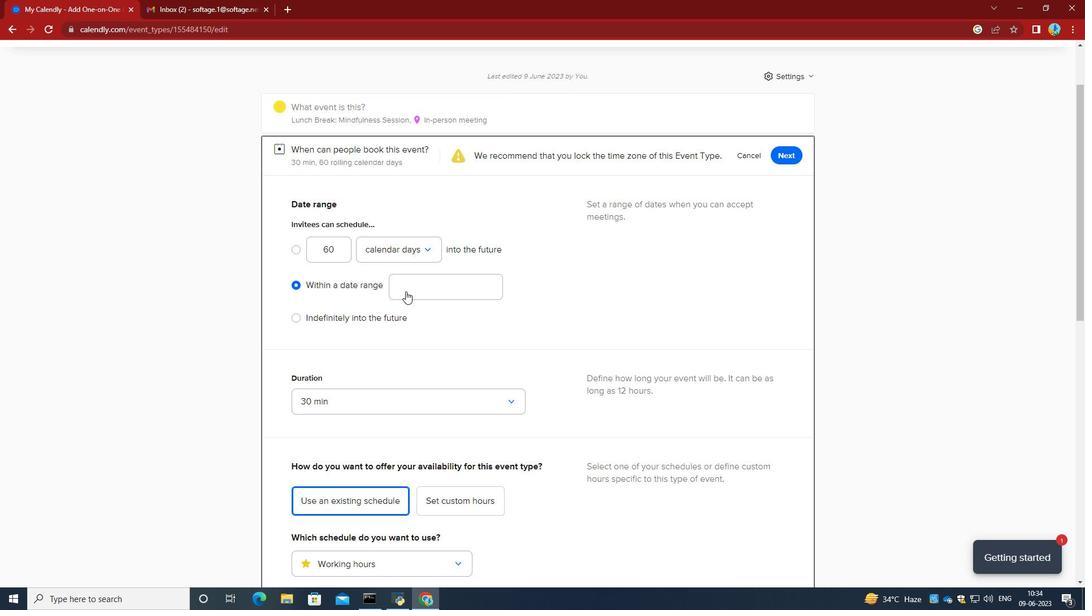 
Action: Mouse moved to (478, 325)
Screenshot: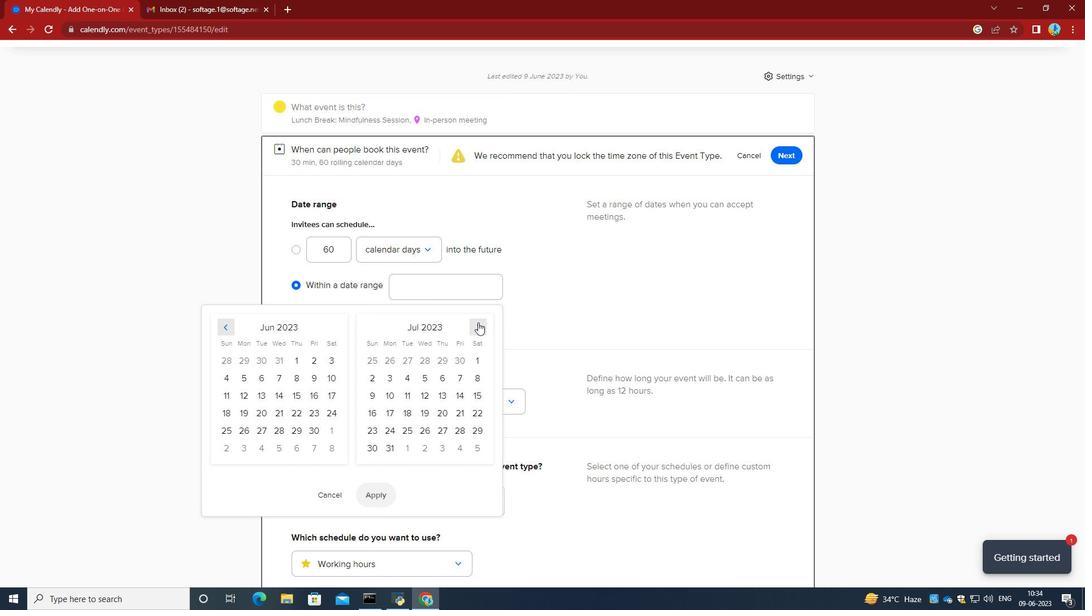 
Action: Mouse pressed left at (478, 325)
Screenshot: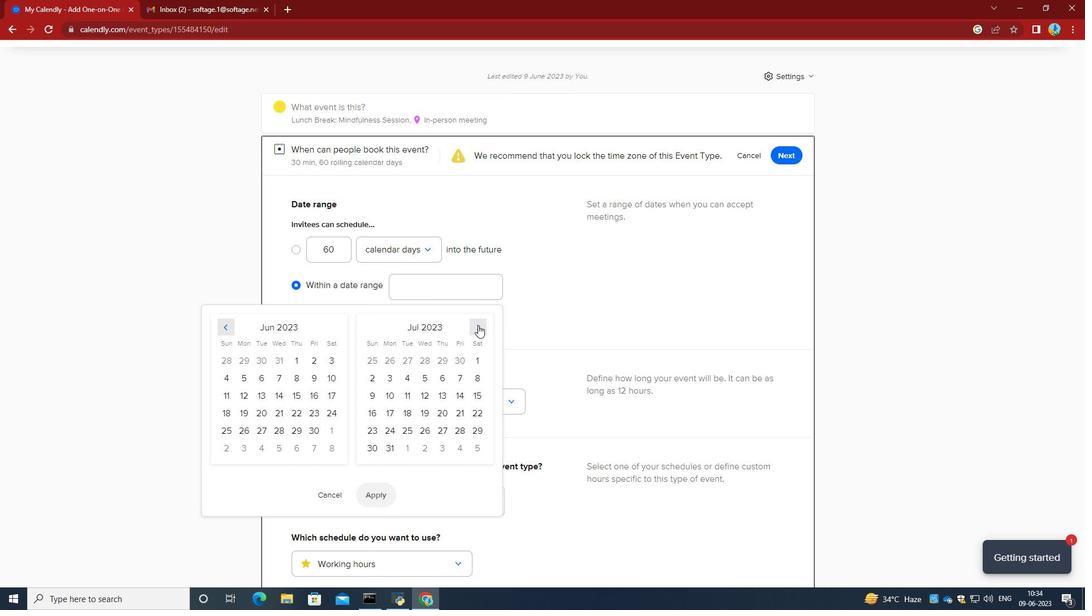 
Action: Mouse pressed left at (478, 325)
Screenshot: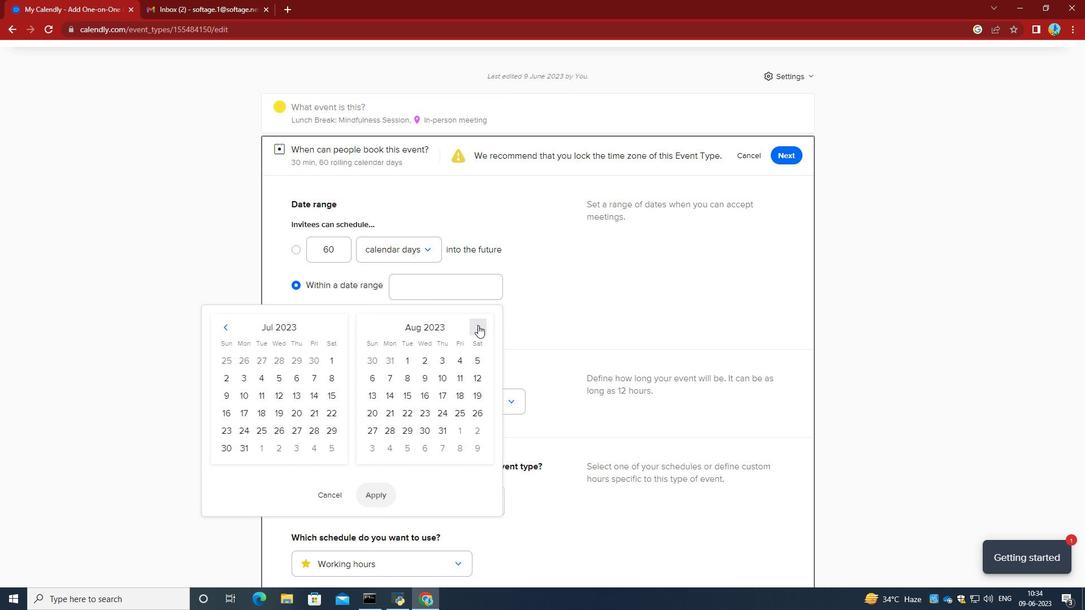 
Action: Mouse pressed left at (478, 325)
Screenshot: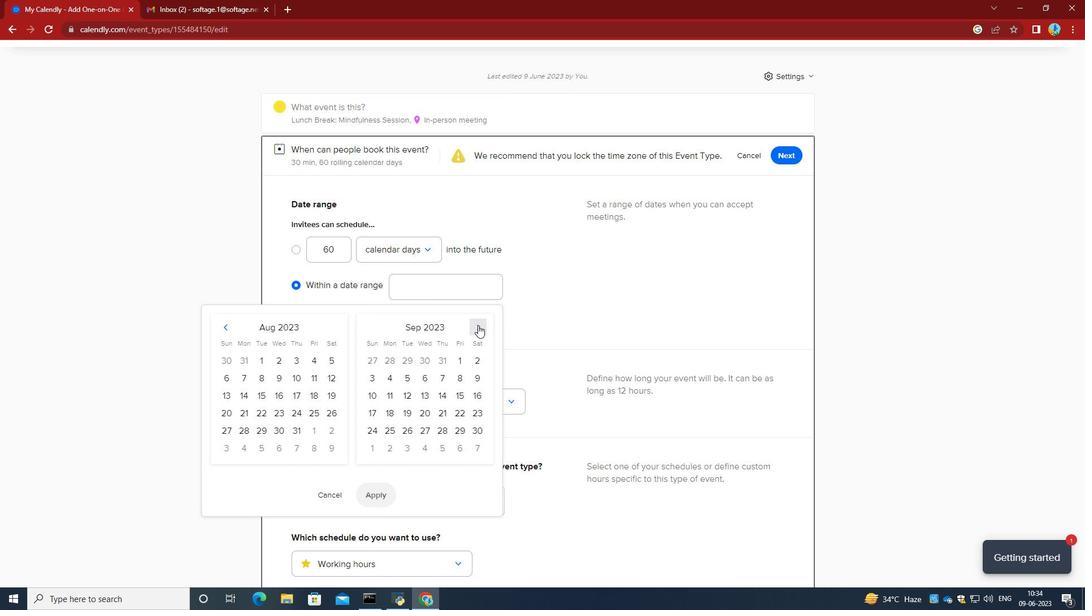 
Action: Mouse moved to (387, 381)
Screenshot: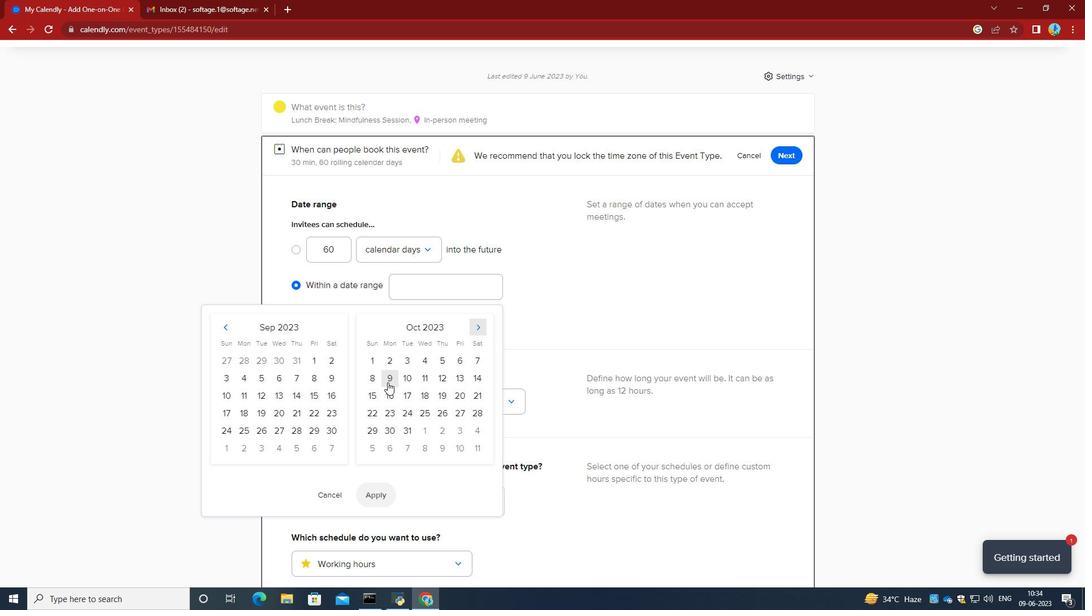 
Action: Mouse pressed left at (387, 381)
Screenshot: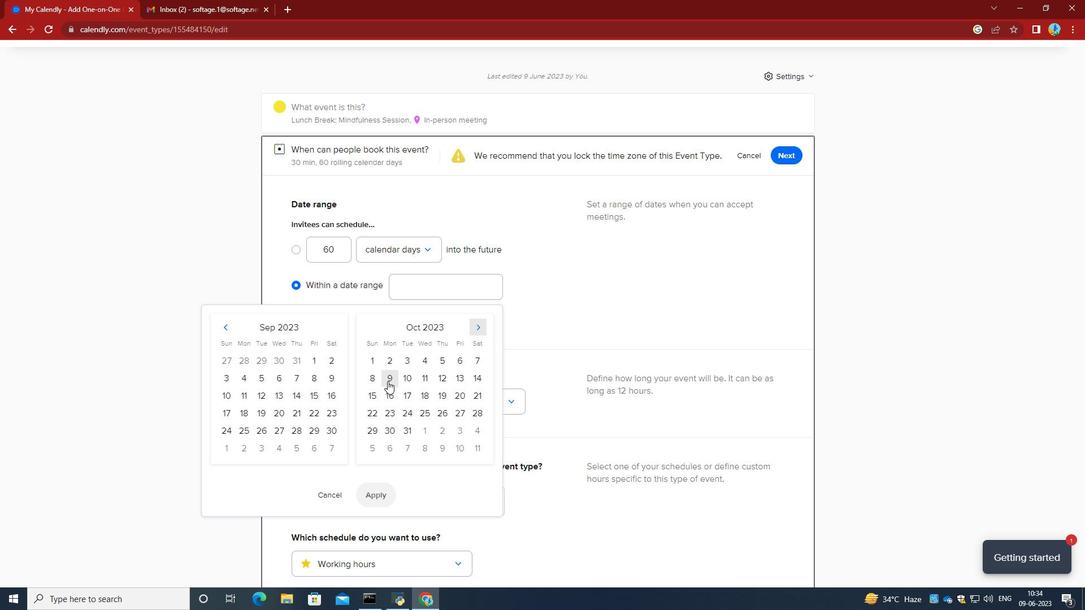 
Action: Mouse moved to (423, 380)
Screenshot: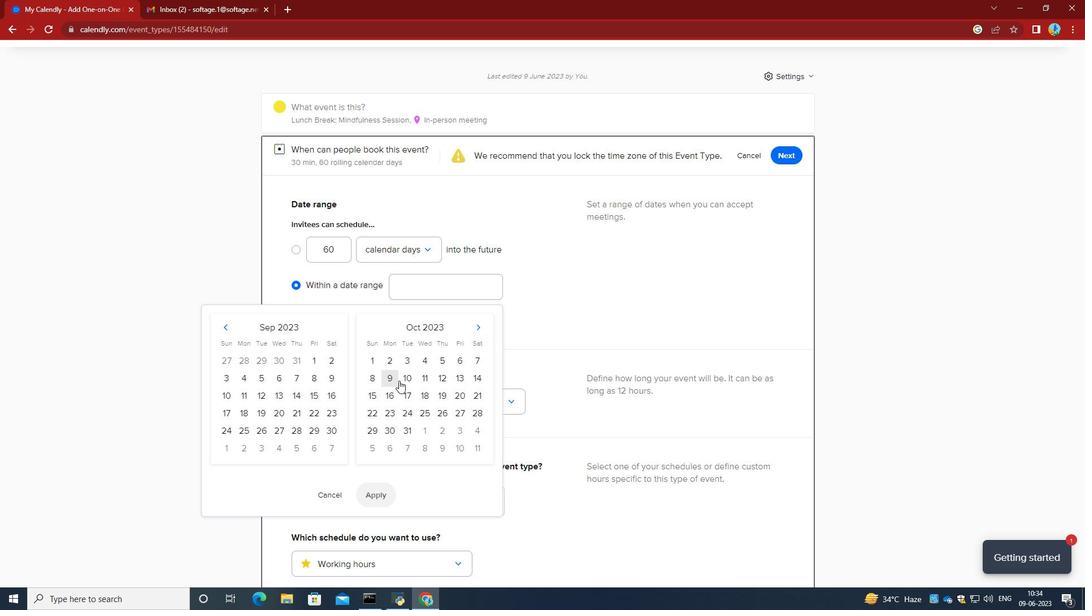
Action: Mouse pressed left at (423, 380)
Screenshot: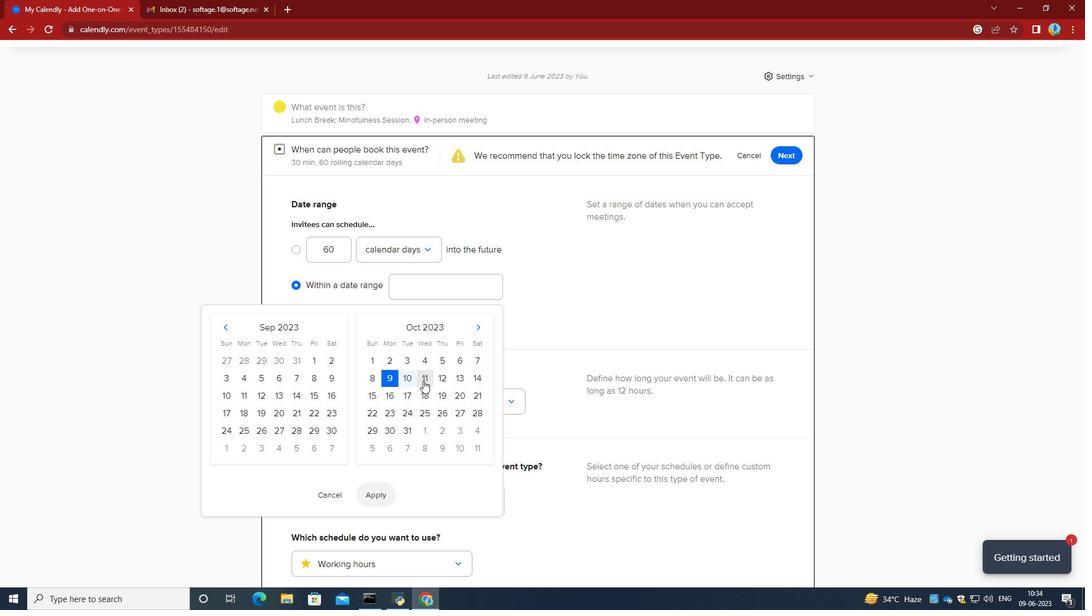 
Action: Mouse moved to (391, 495)
Screenshot: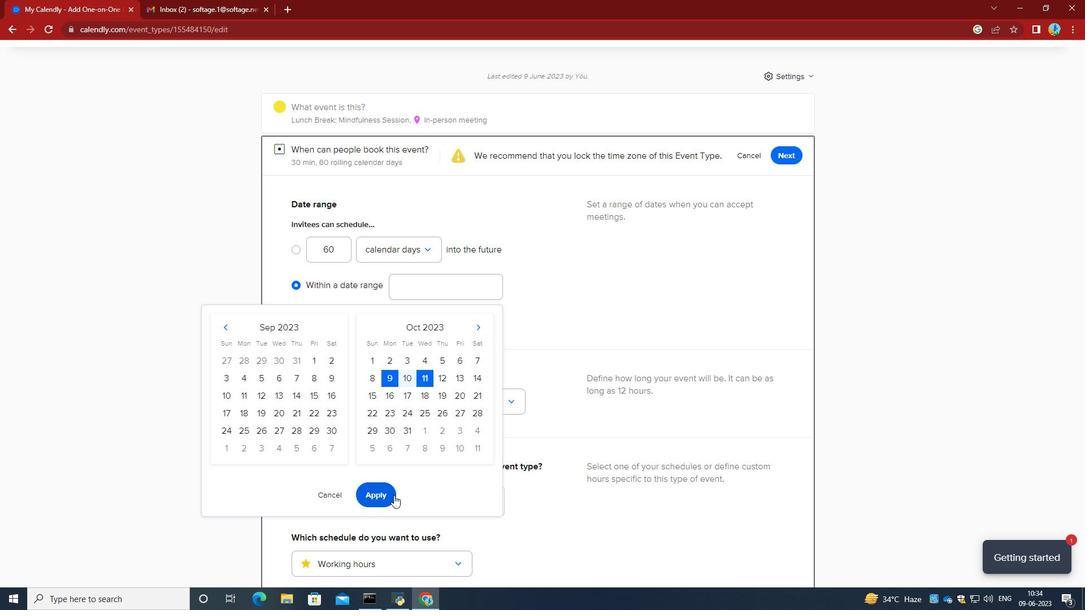 
Action: Mouse pressed left at (391, 495)
Screenshot: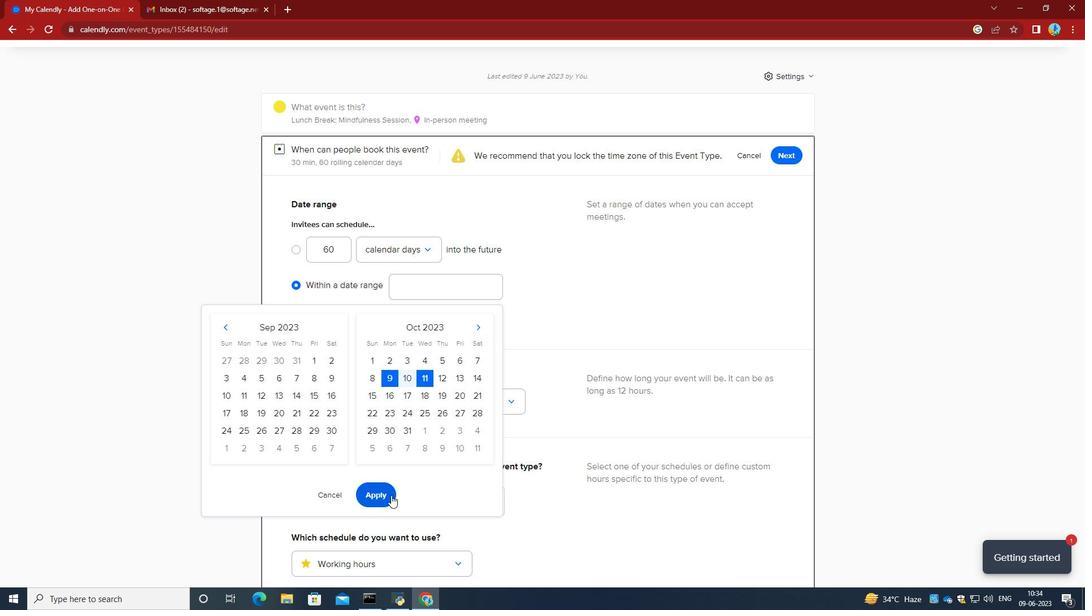 
Action: Mouse moved to (522, 406)
Screenshot: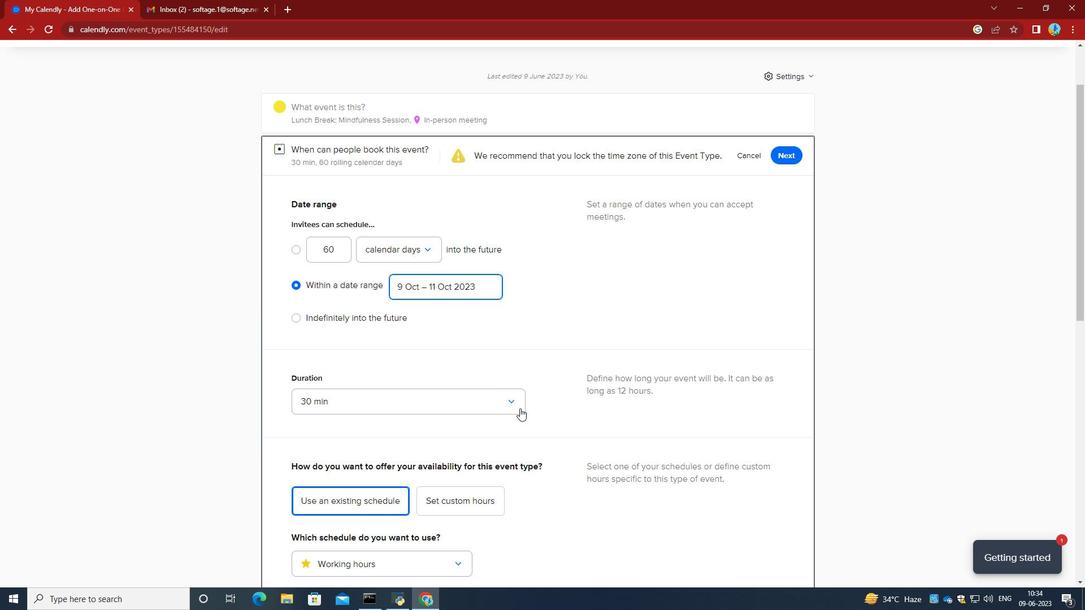 
Action: Mouse scrolled (522, 406) with delta (0, 0)
Screenshot: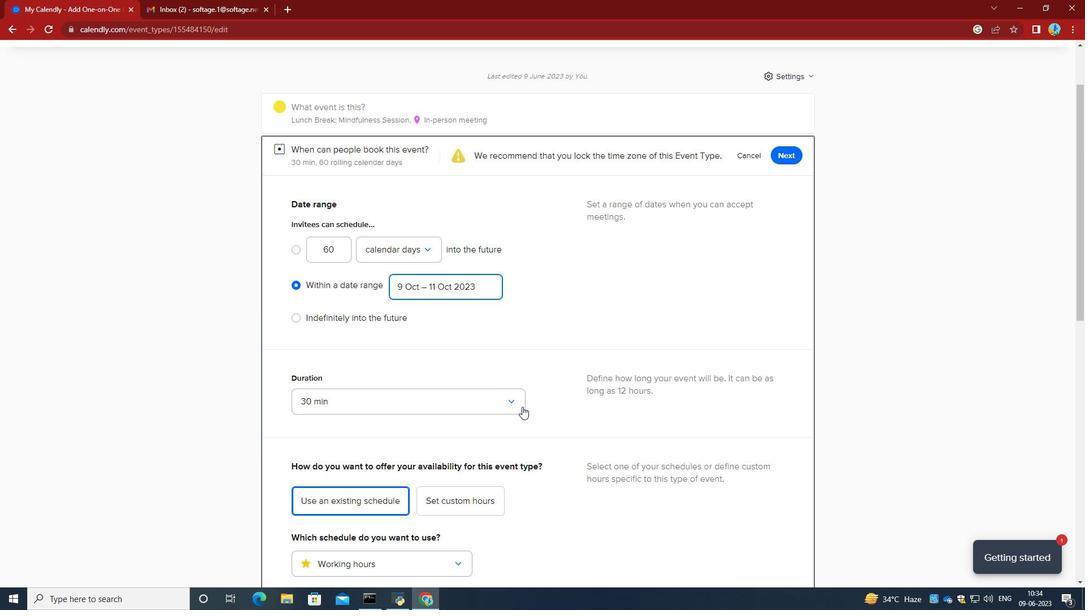 
Action: Mouse scrolled (522, 406) with delta (0, 0)
Screenshot: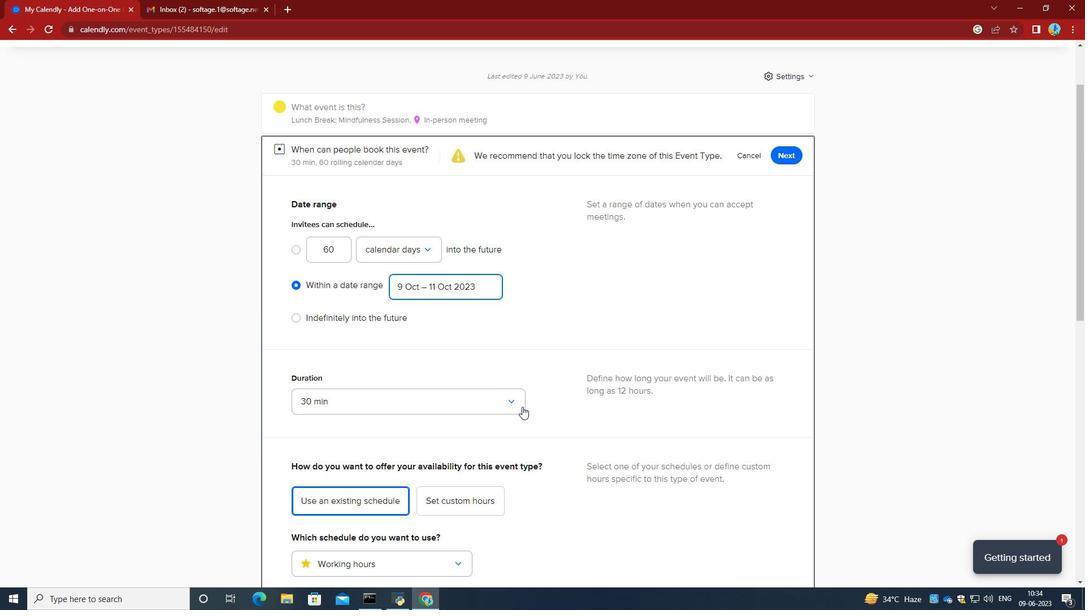 
Action: Mouse scrolled (522, 406) with delta (0, 0)
Screenshot: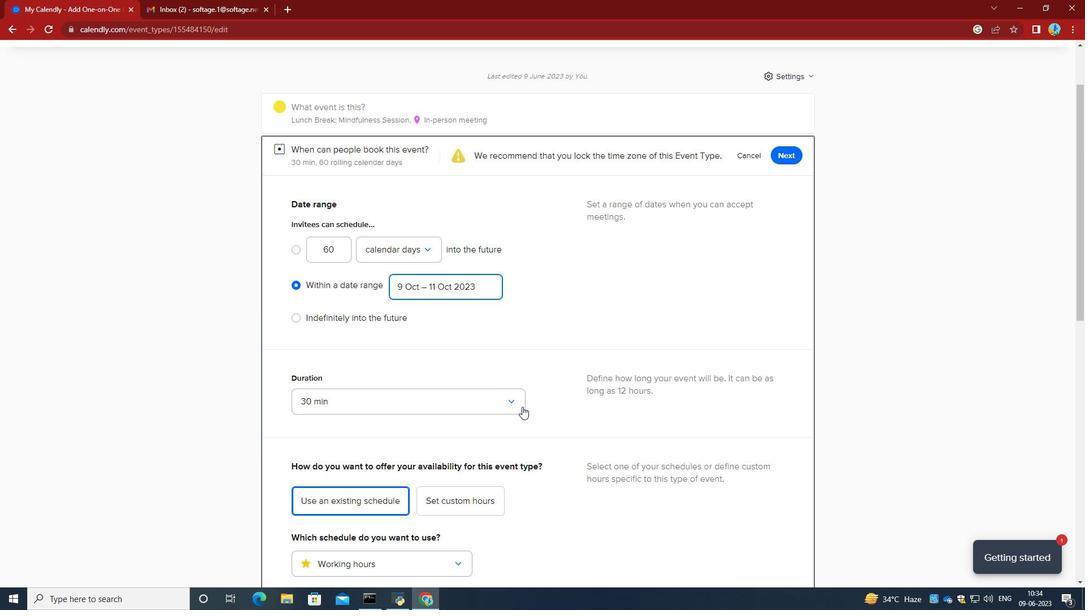 
Action: Mouse scrolled (522, 406) with delta (0, 0)
Screenshot: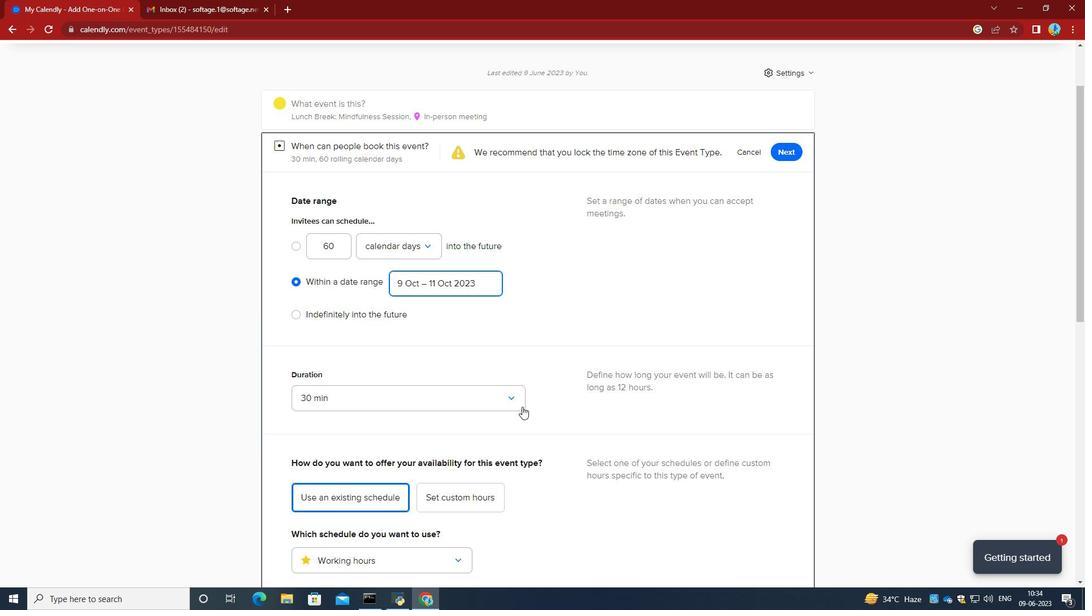 
Action: Mouse scrolled (522, 406) with delta (0, 0)
Screenshot: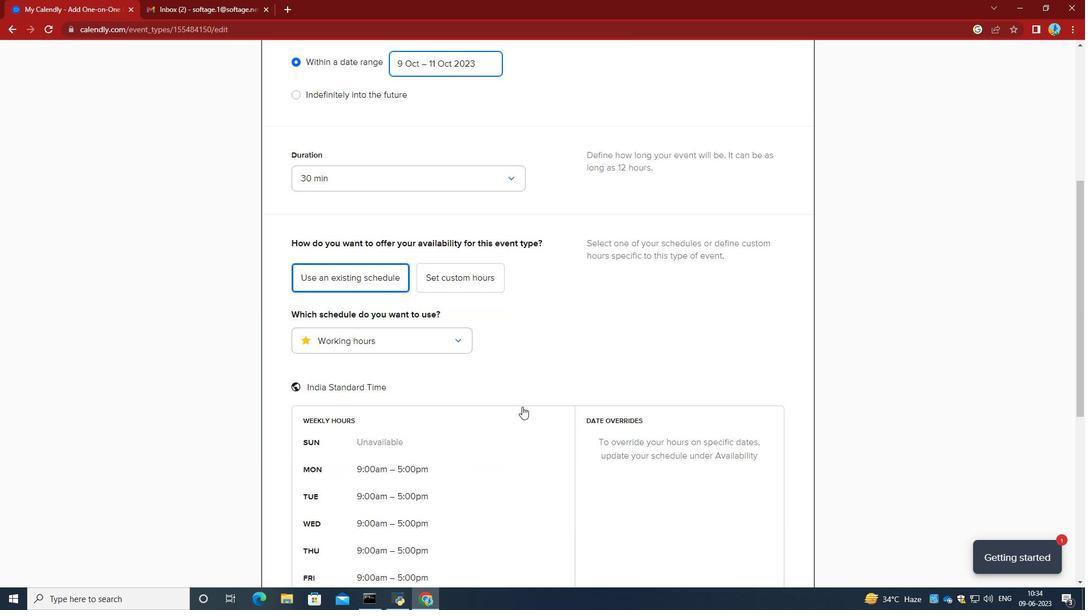 
Action: Mouse scrolled (522, 406) with delta (0, 0)
Screenshot: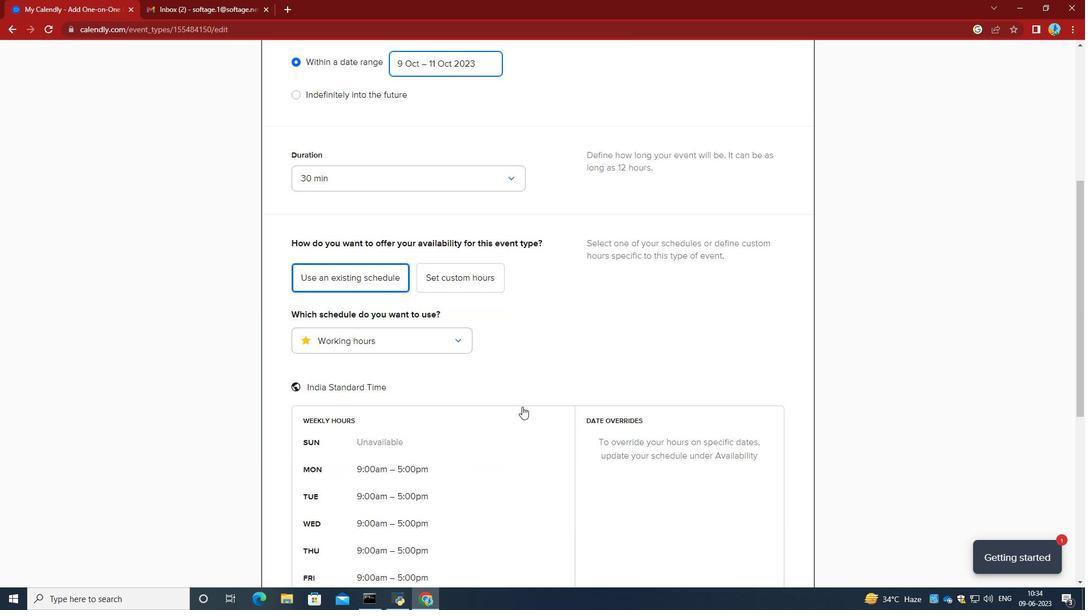 
Action: Mouse scrolled (522, 406) with delta (0, 0)
Screenshot: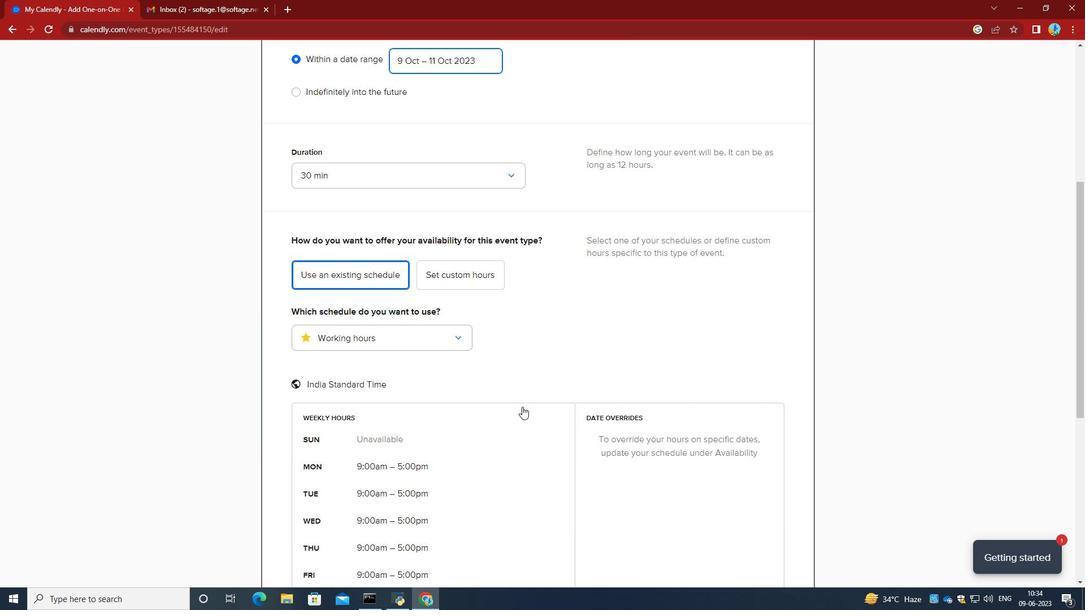 
Action: Mouse scrolled (522, 406) with delta (0, 0)
Screenshot: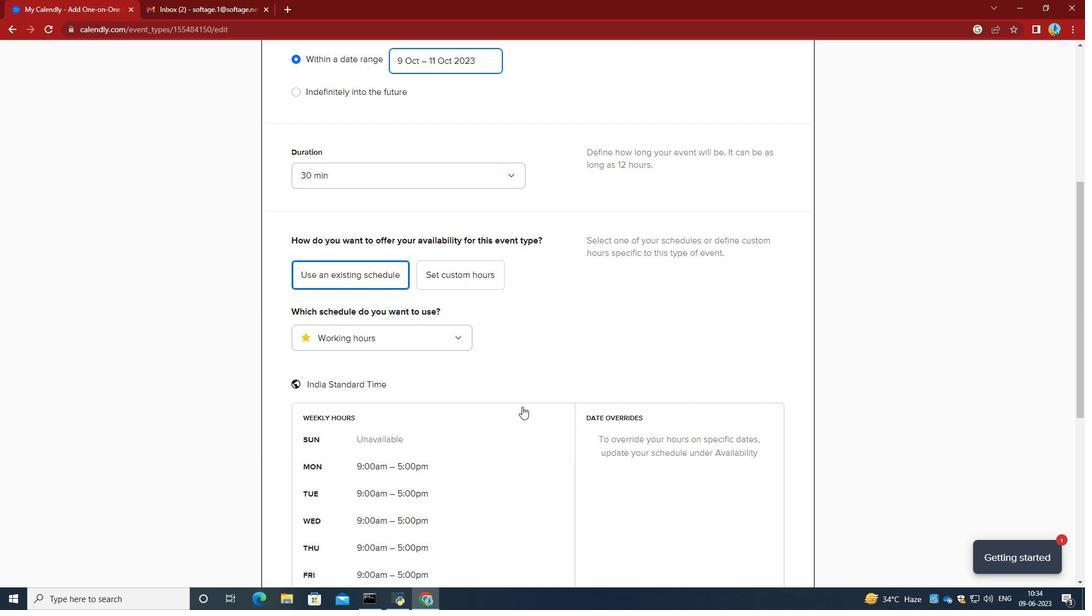 
Action: Mouse scrolled (522, 406) with delta (0, 0)
Screenshot: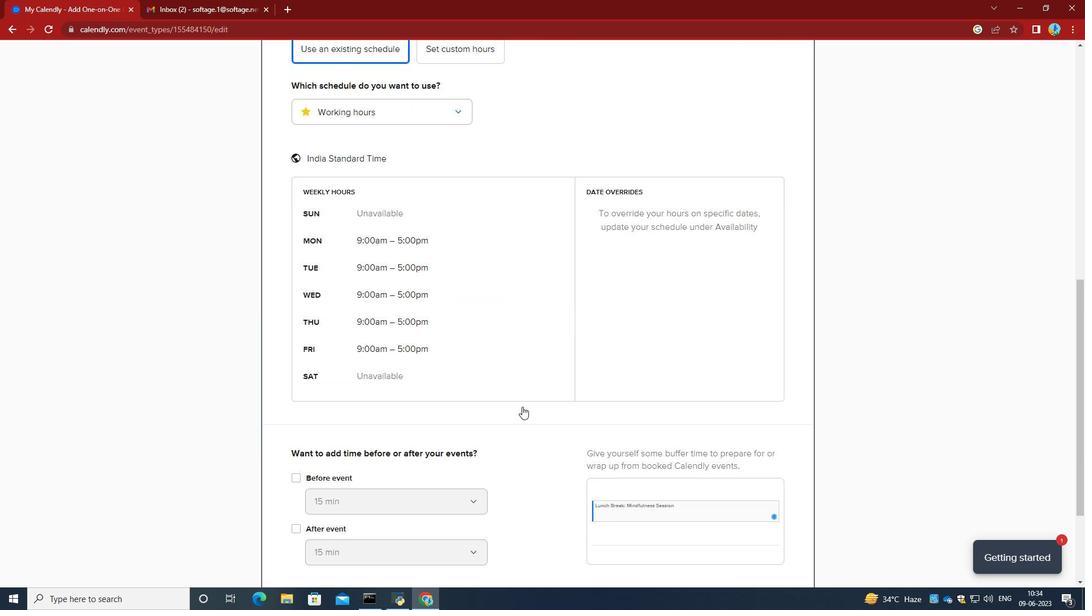 
Action: Mouse scrolled (522, 406) with delta (0, 0)
Screenshot: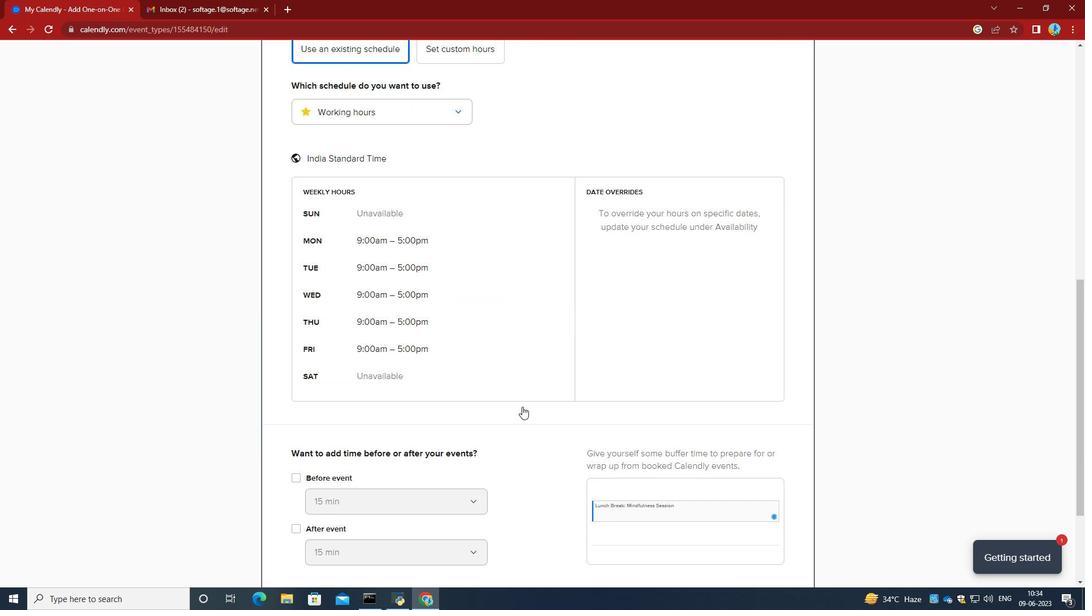 
Action: Mouse scrolled (522, 406) with delta (0, 0)
Screenshot: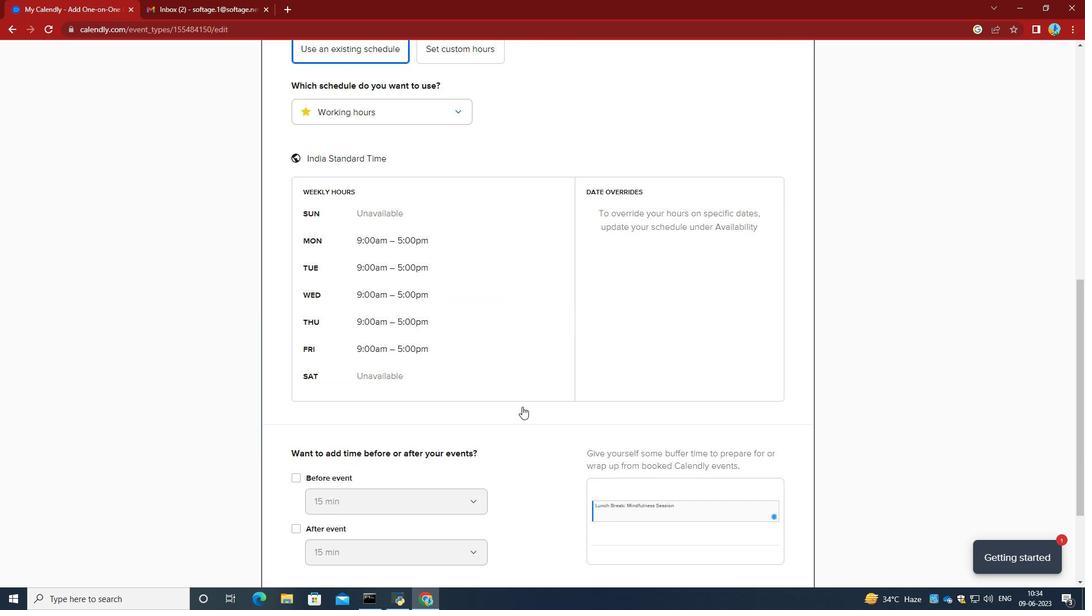 
Action: Mouse scrolled (522, 406) with delta (0, 0)
Screenshot: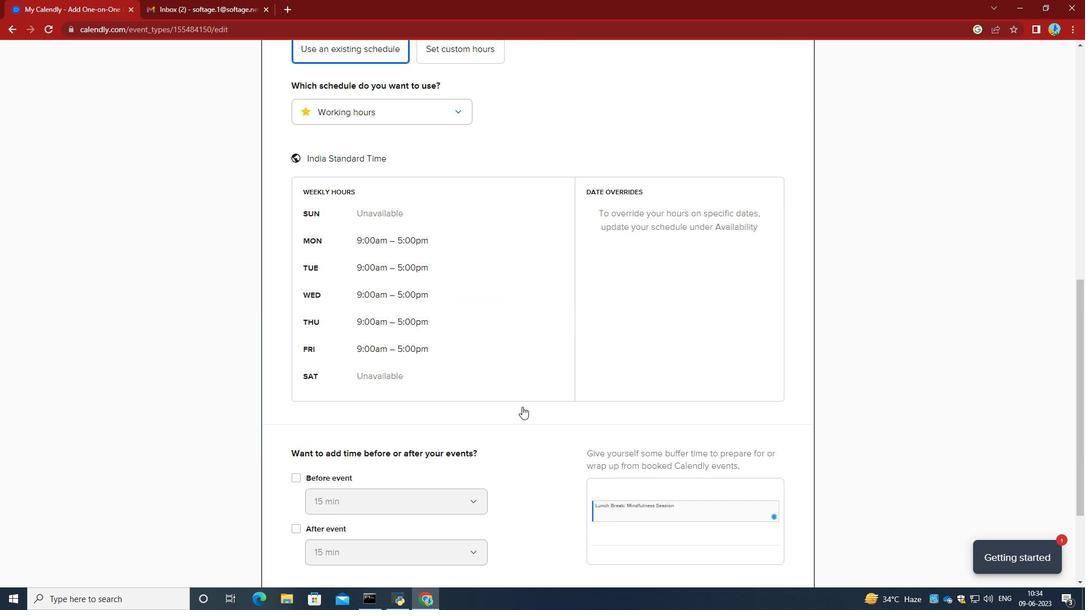 
Action: Mouse scrolled (522, 406) with delta (0, 0)
Screenshot: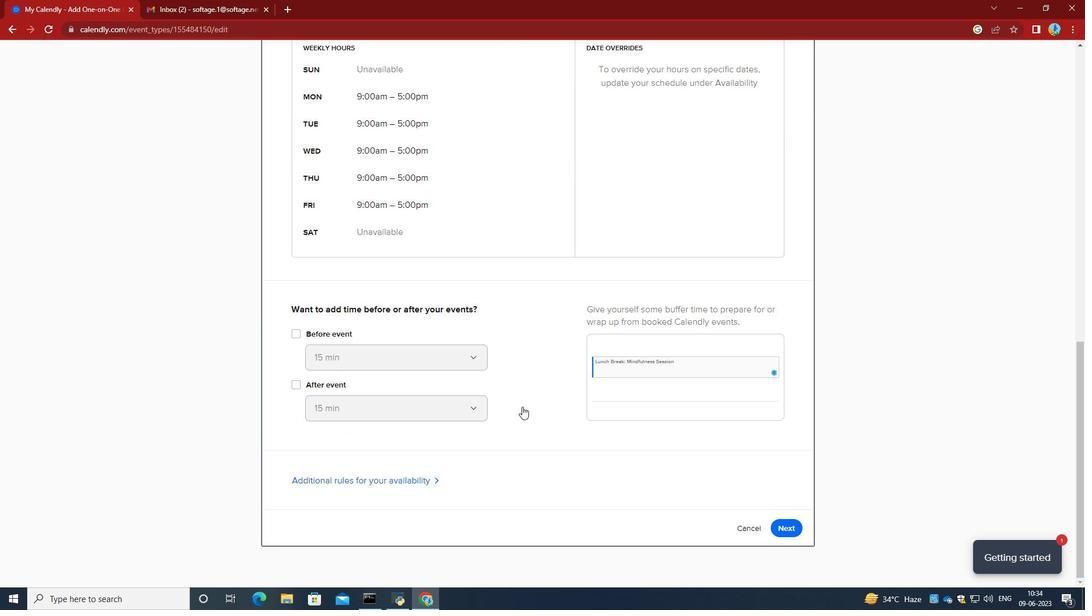 
Action: Mouse scrolled (522, 406) with delta (0, 0)
Screenshot: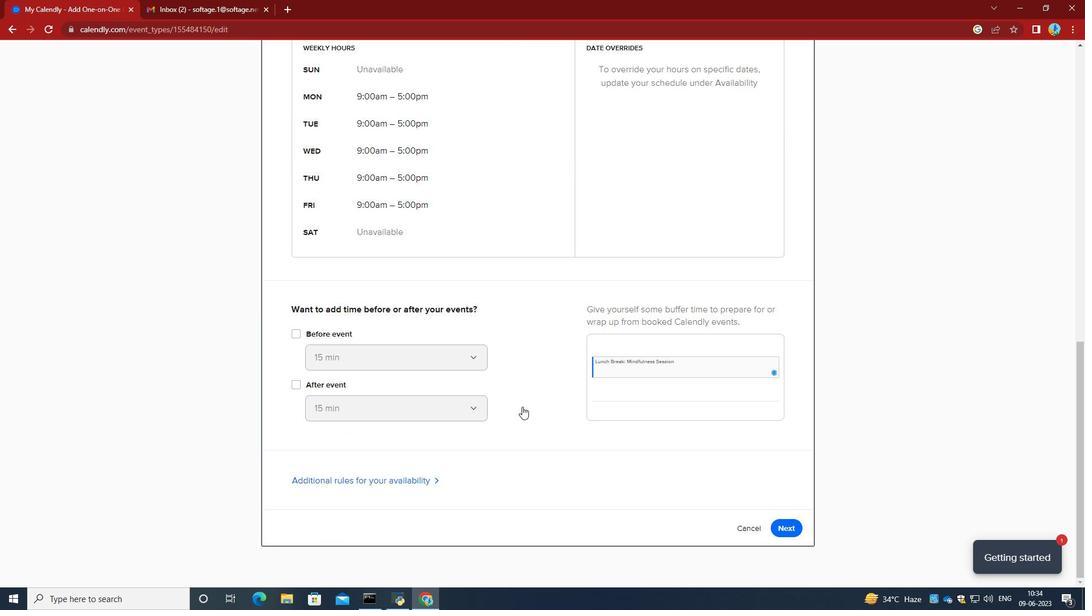 
Action: Mouse scrolled (522, 406) with delta (0, 0)
Screenshot: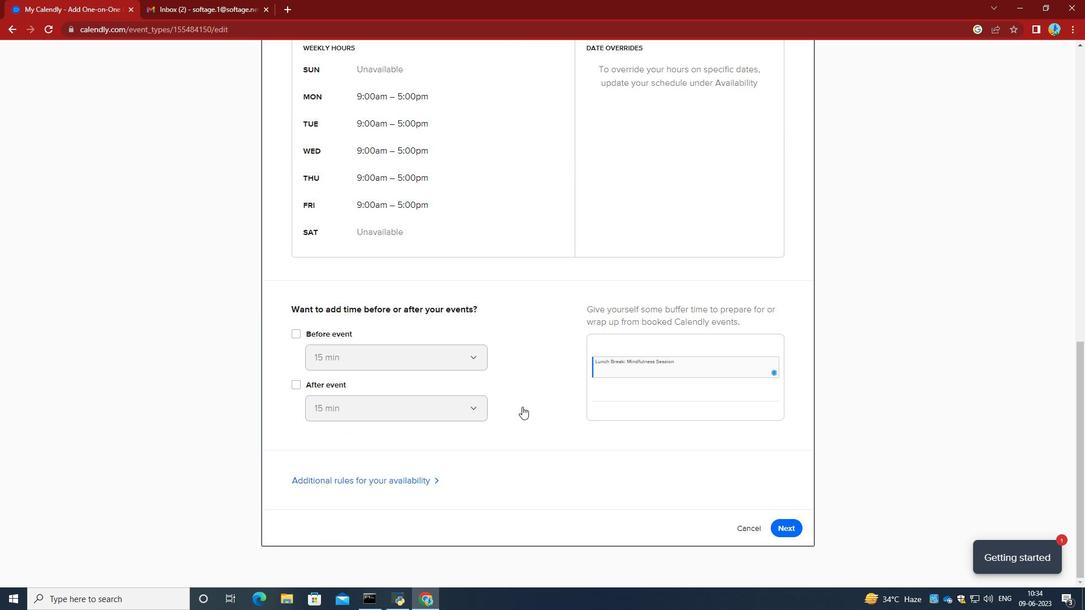 
Action: Mouse scrolled (522, 406) with delta (0, 0)
Screenshot: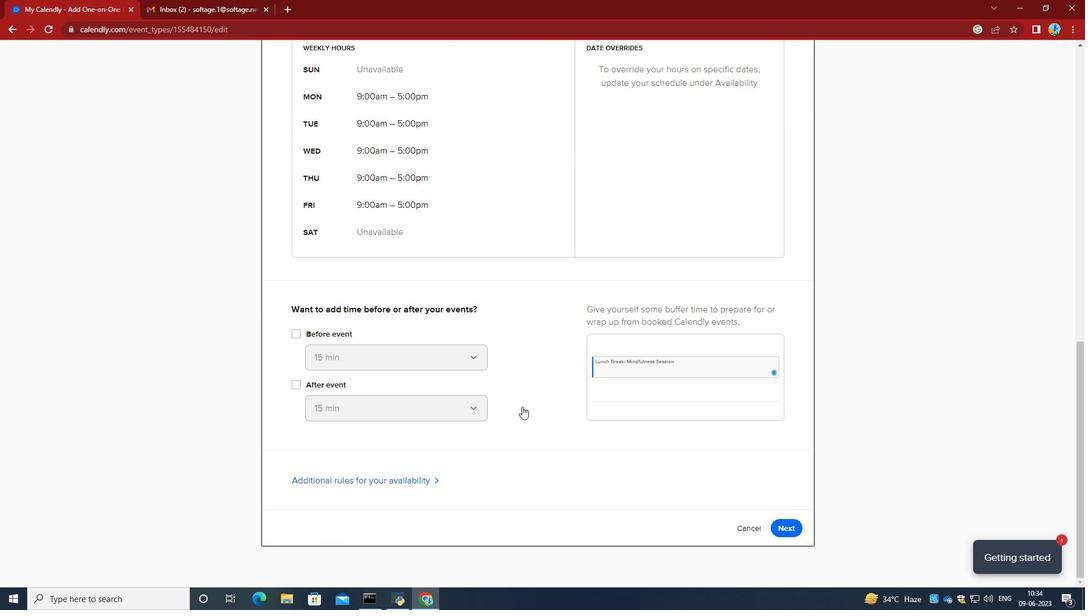 
Action: Mouse moved to (779, 523)
Screenshot: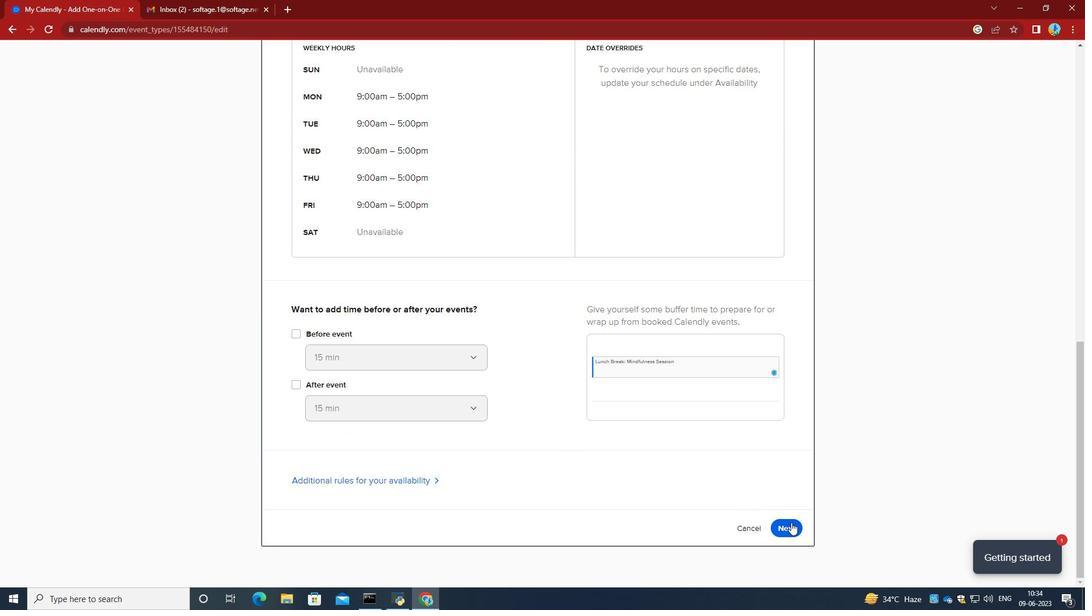 
Action: Mouse pressed left at (779, 523)
Screenshot: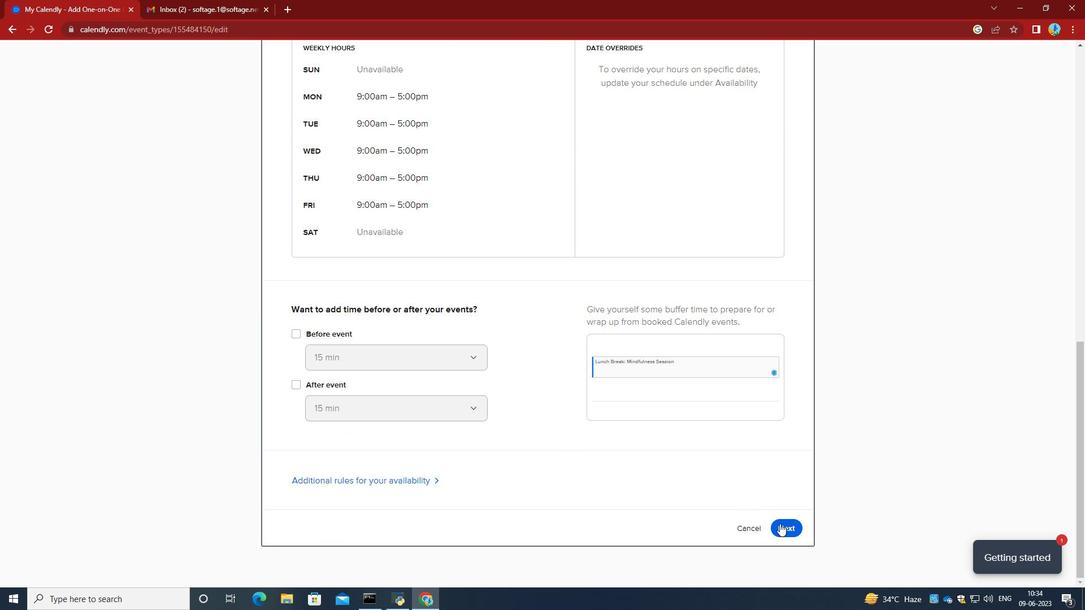 
Action: Mouse moved to (783, 106)
Screenshot: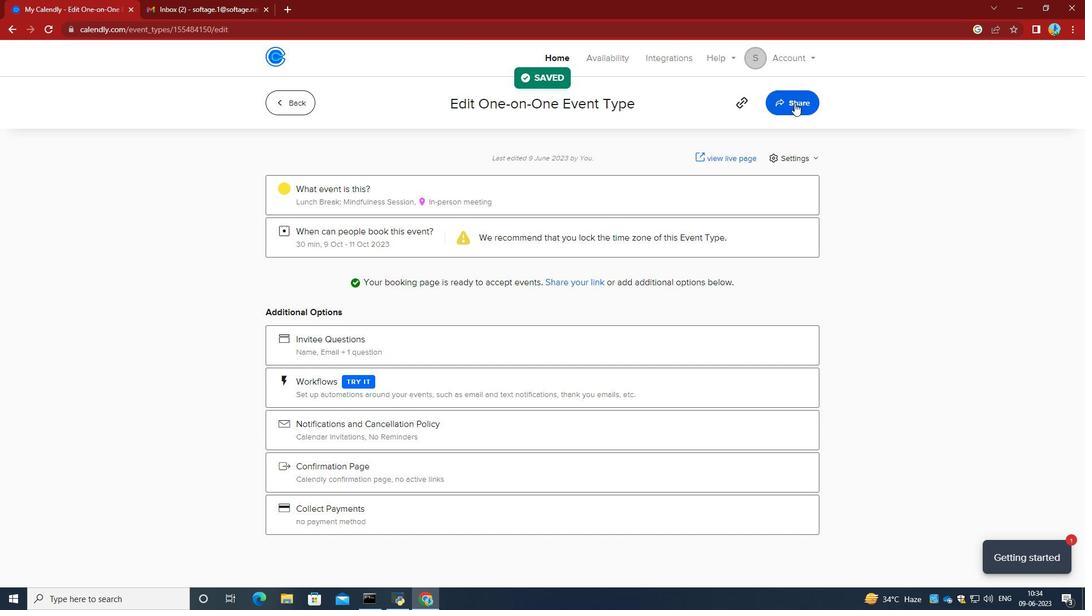 
Action: Mouse pressed left at (783, 106)
Screenshot: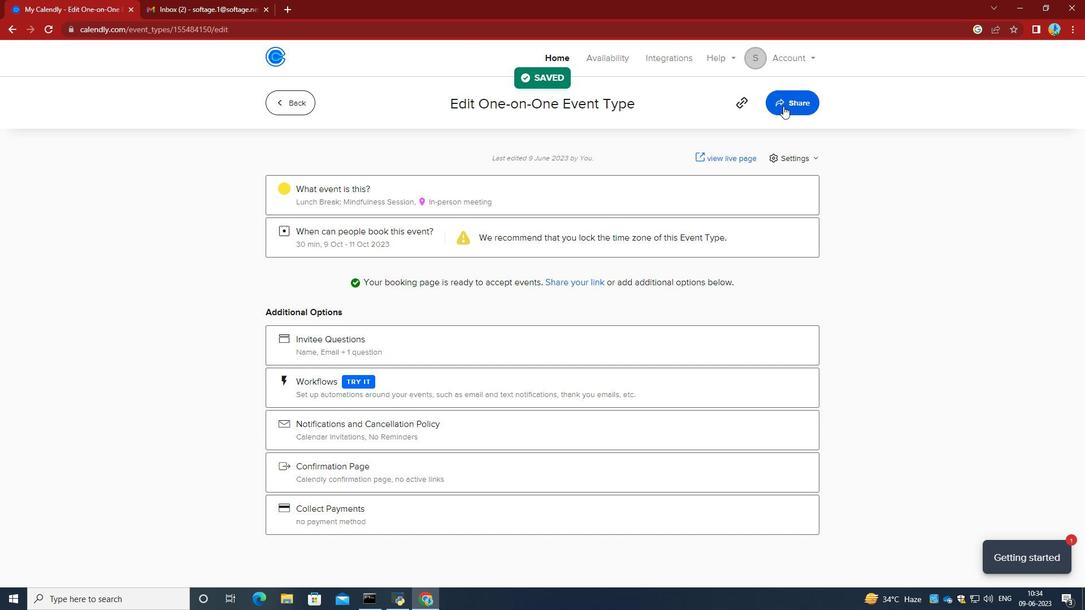 
Action: Mouse moved to (681, 213)
Screenshot: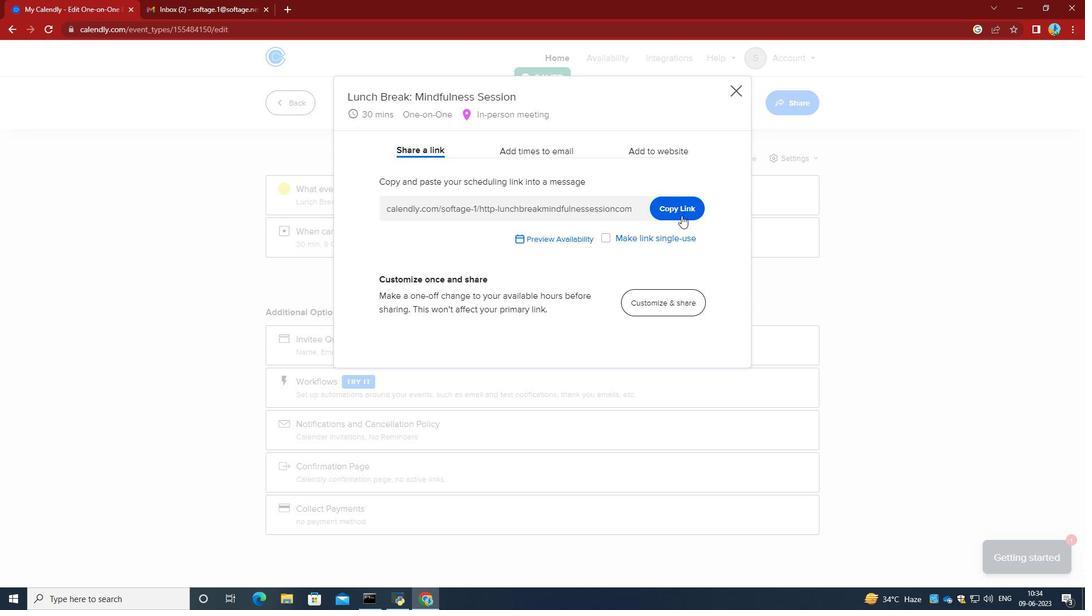 
Action: Mouse pressed left at (681, 213)
Screenshot: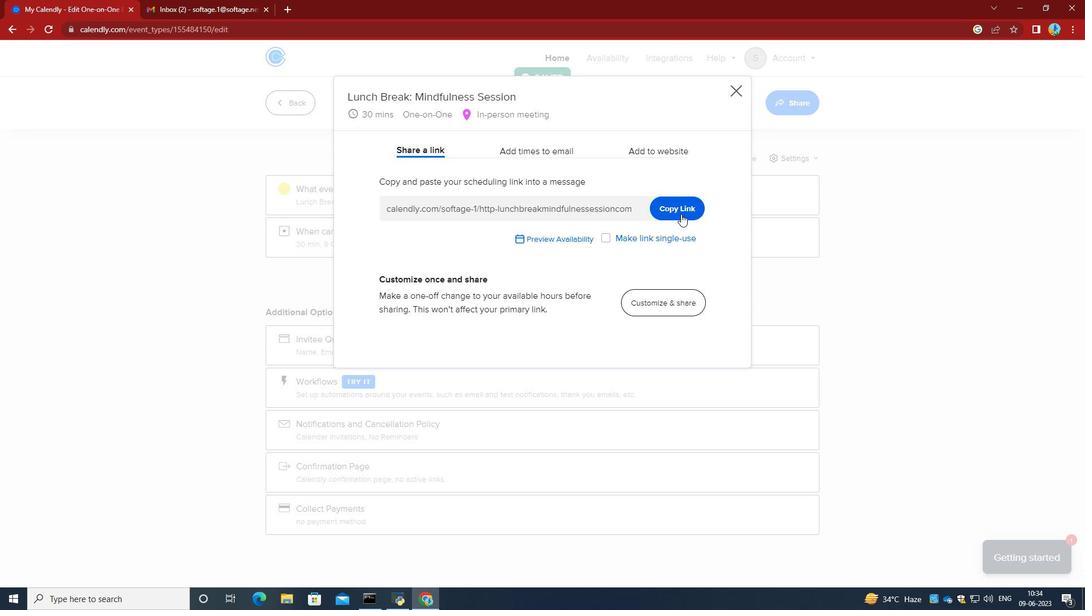 
Action: Mouse moved to (210, 6)
Screenshot: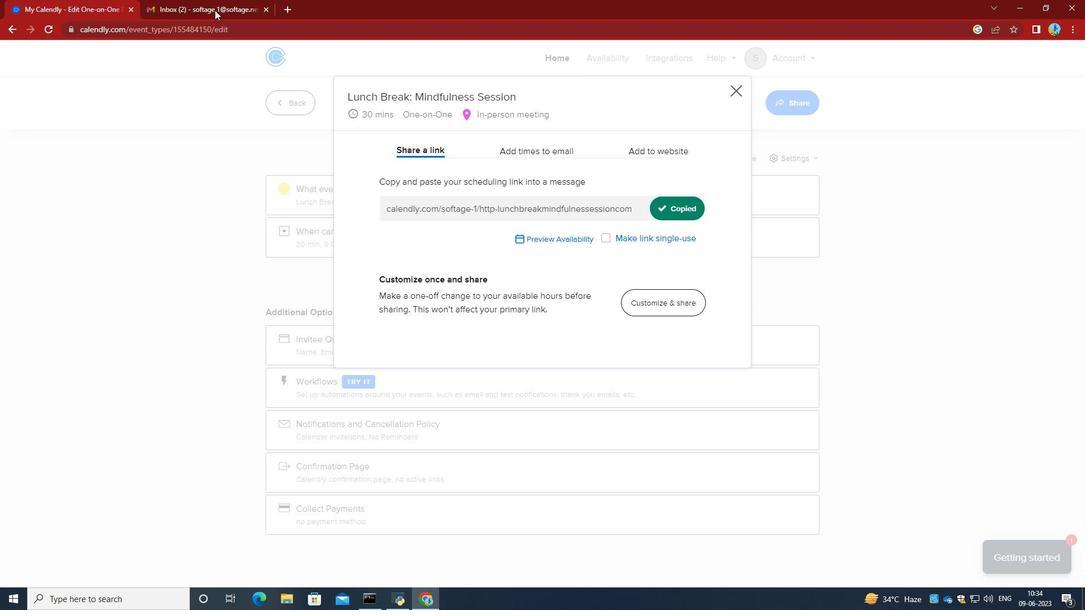 
Action: Mouse pressed left at (210, 6)
Screenshot: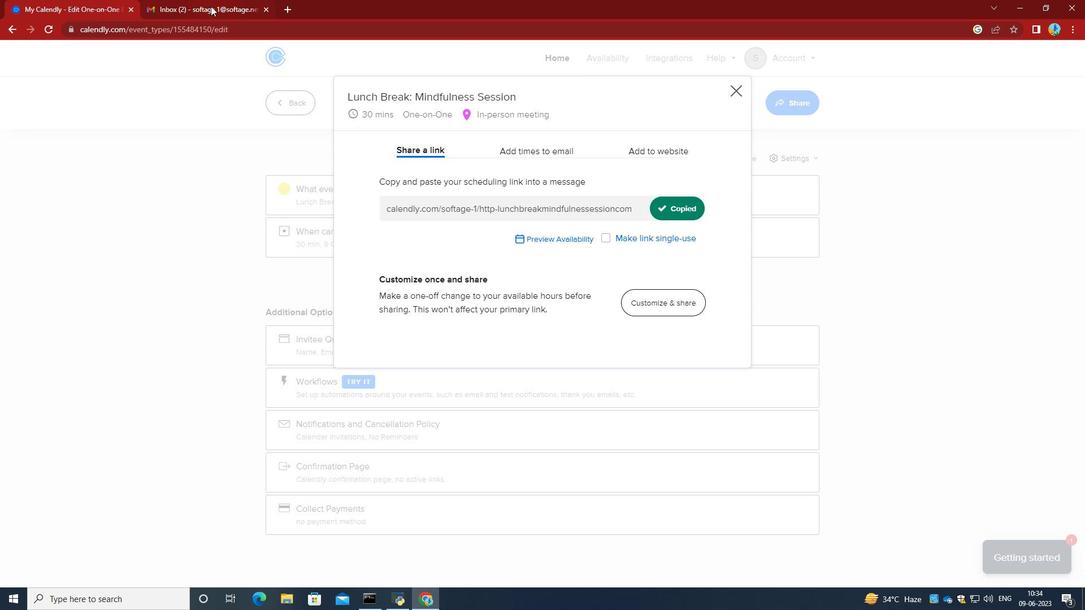 
Action: Mouse moved to (97, 101)
Screenshot: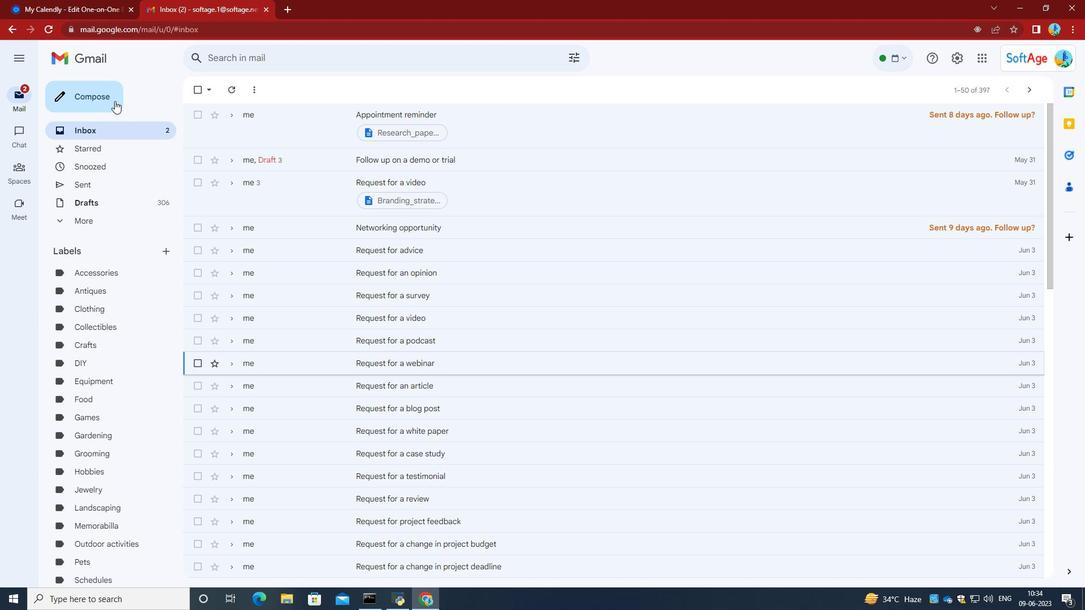 
Action: Mouse pressed left at (97, 101)
Screenshot: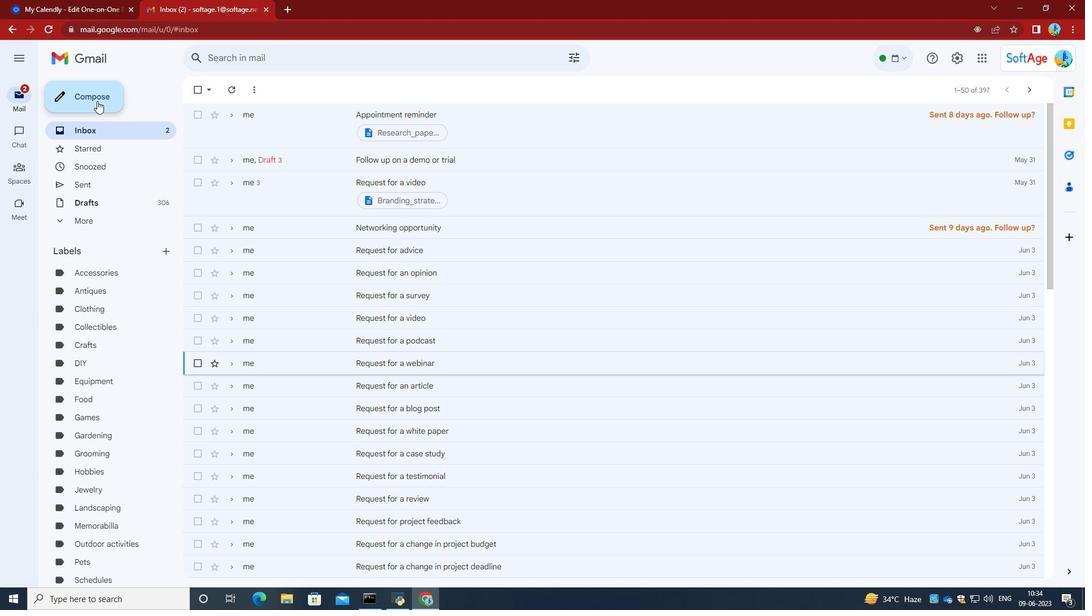 
Action: Mouse moved to (799, 344)
Screenshot: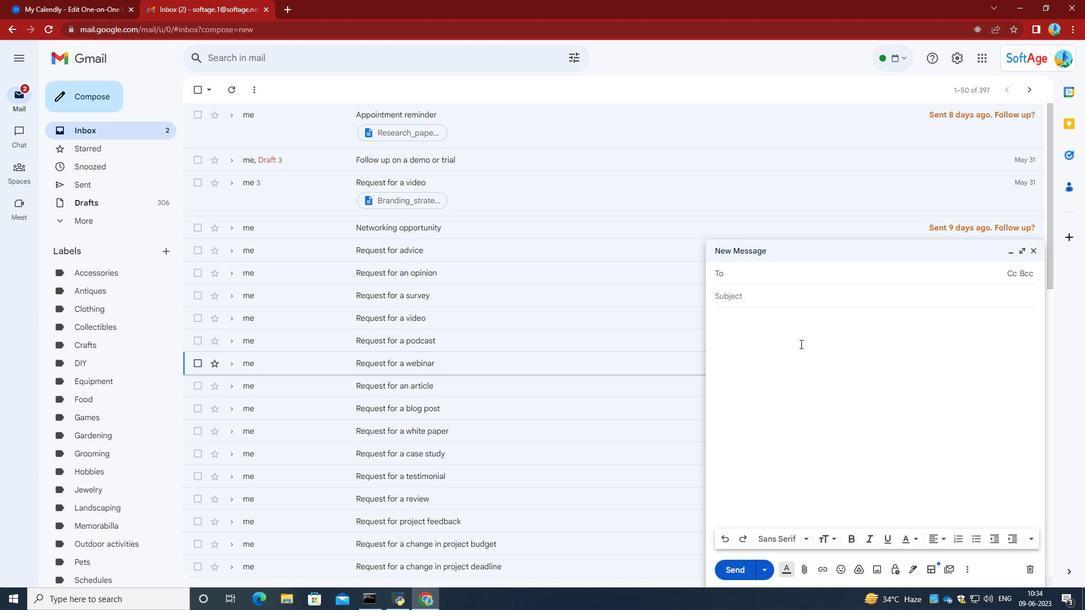 
Action: Mouse pressed left at (799, 344)
Screenshot: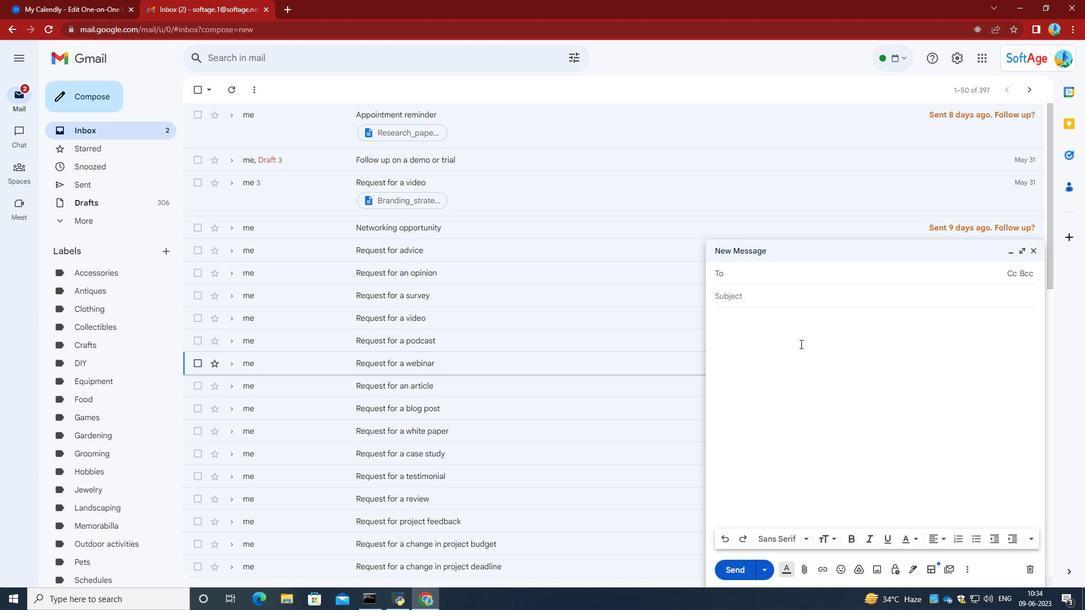
Action: Key pressed ctrl+V
Screenshot: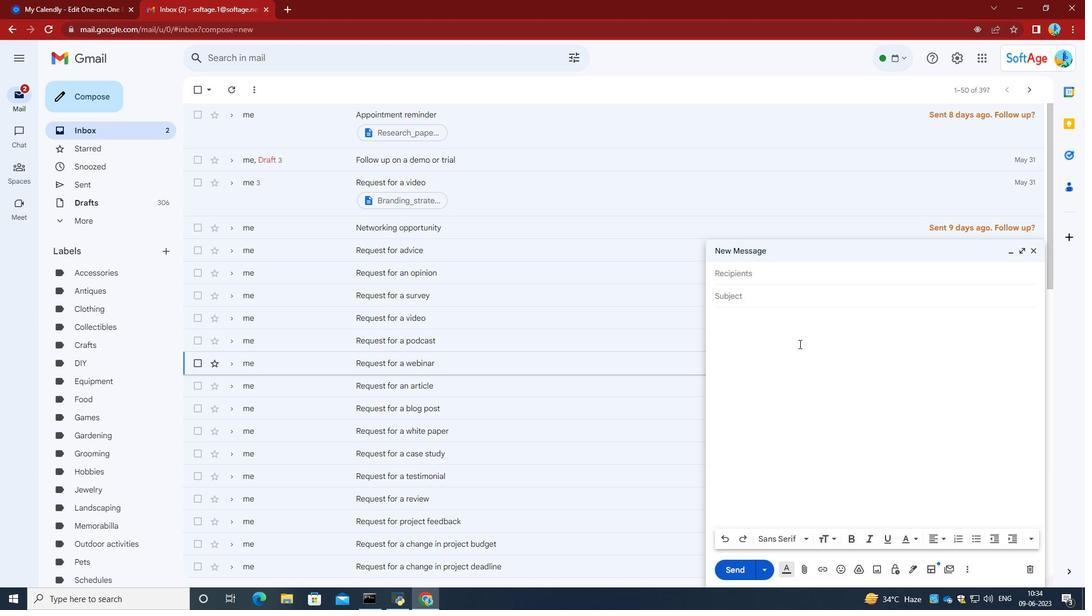 
Action: Mouse moved to (767, 274)
Screenshot: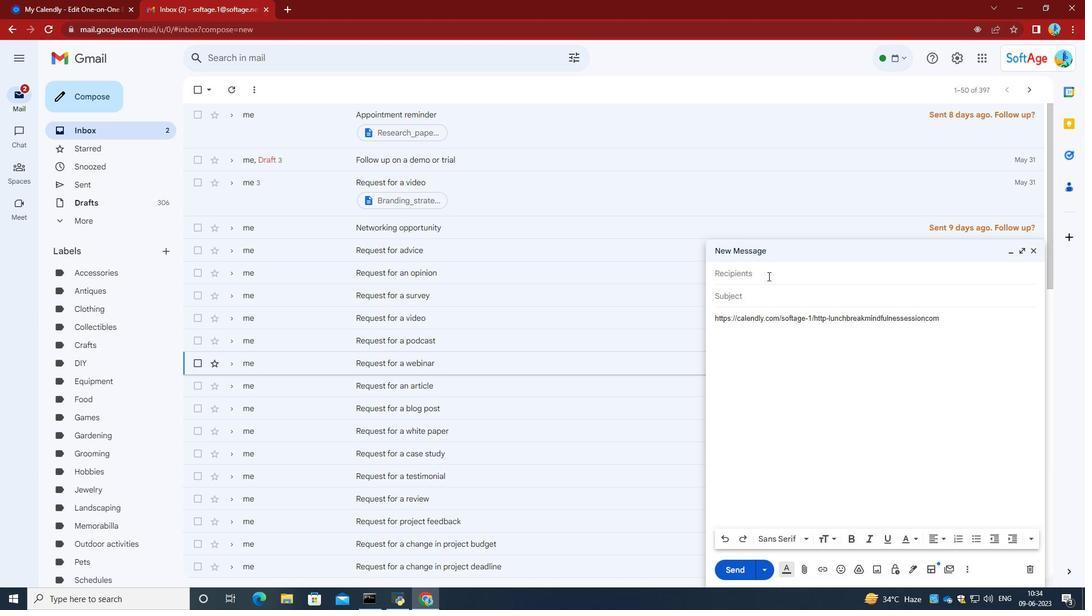 
Action: Mouse pressed left at (767, 274)
Screenshot: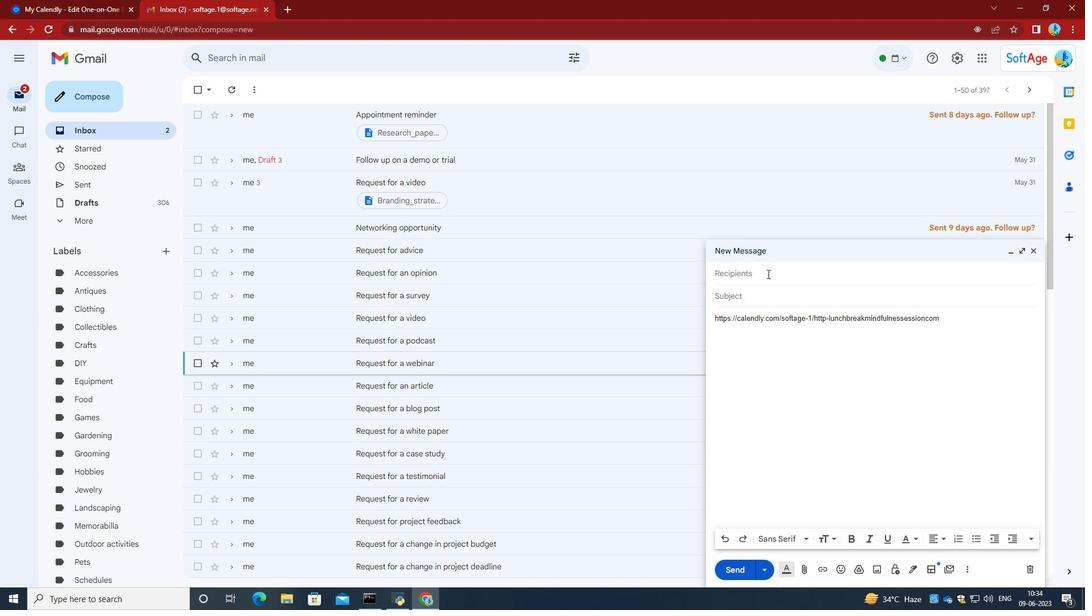 
Action: Key pressed softage.10<Key.shift>@softage.net<Key.enter>
Screenshot: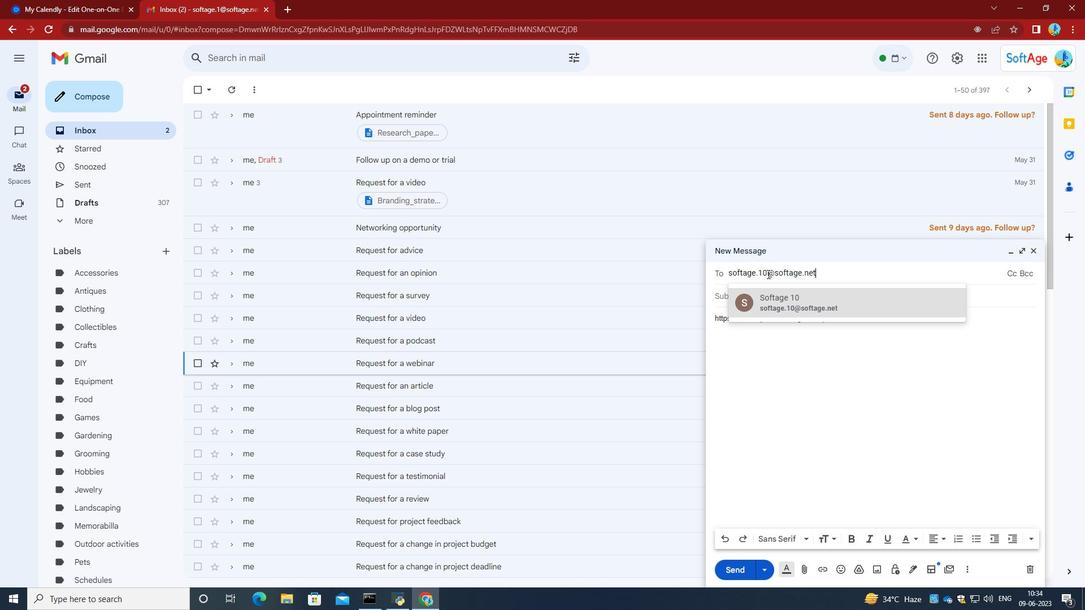 
Action: Mouse moved to (855, 277)
Screenshot: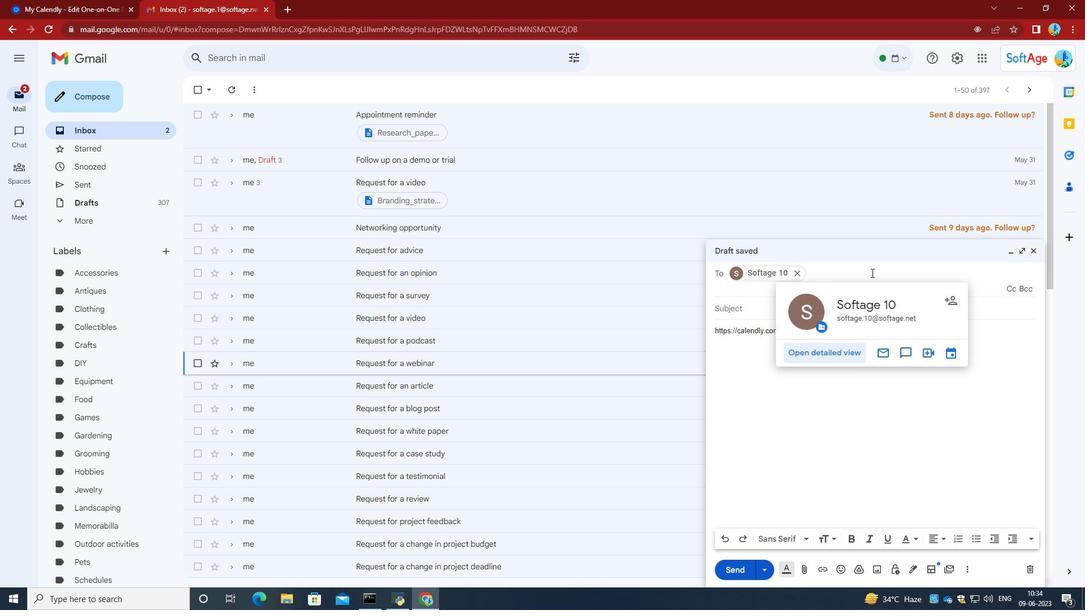 
Action: Mouse pressed left at (855, 277)
Screenshot: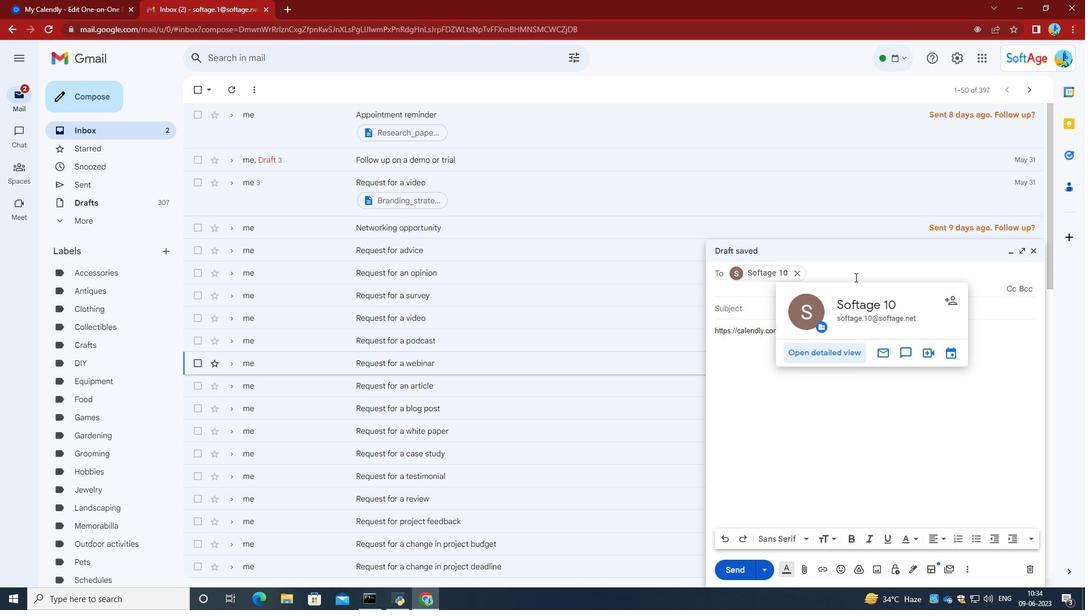 
Action: Mouse moved to (854, 278)
Screenshot: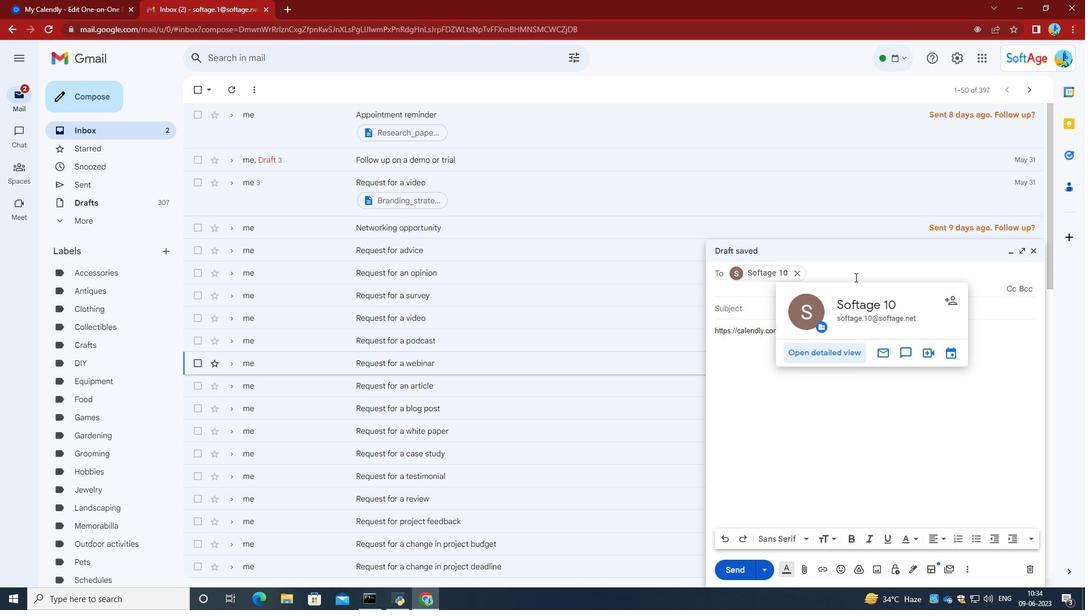 
Action: Key pressed softage.2<Key.shift>@softage.net
Screenshot: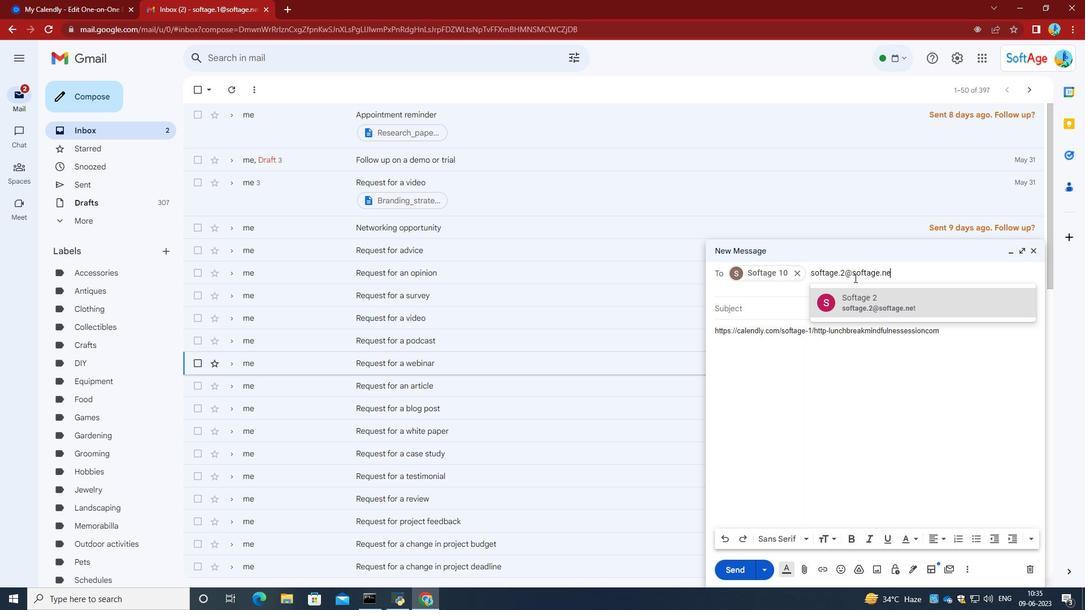 
Action: Mouse moved to (880, 304)
Screenshot: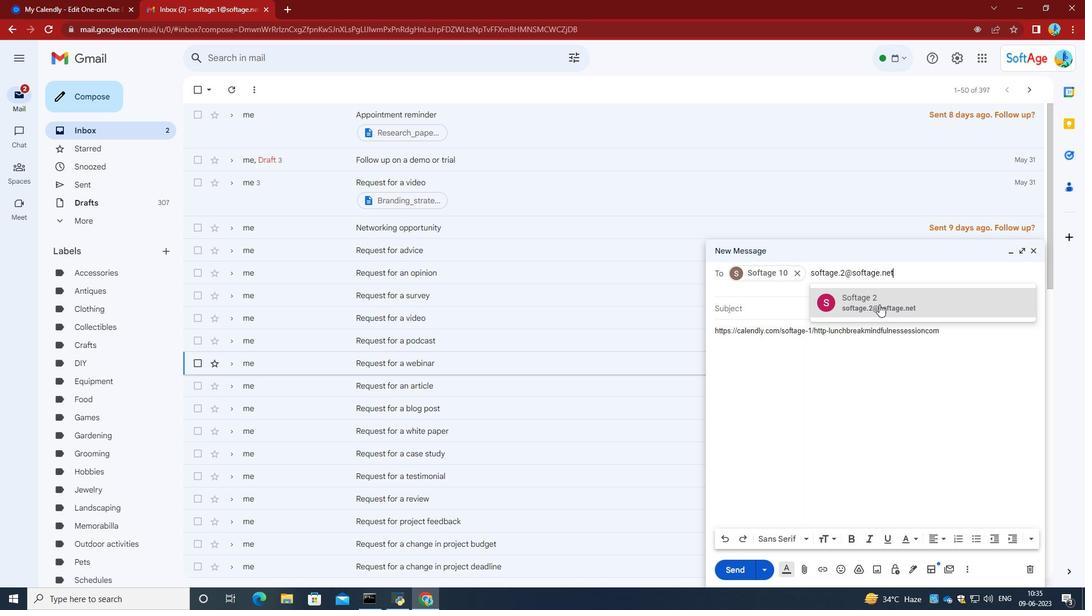 
Action: Mouse pressed left at (880, 304)
Screenshot: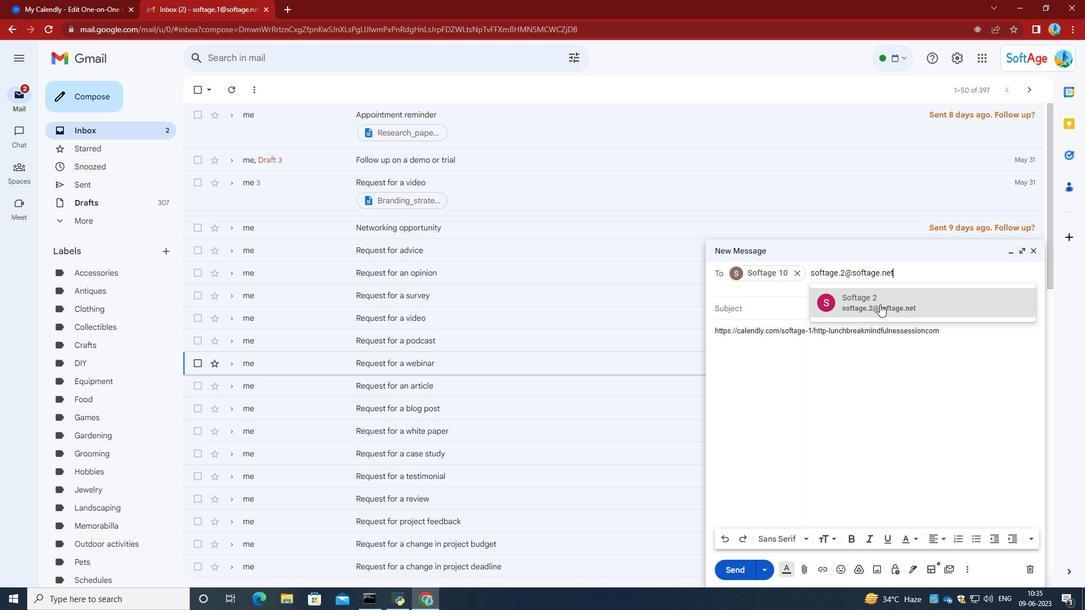 
Action: Mouse moved to (734, 568)
Screenshot: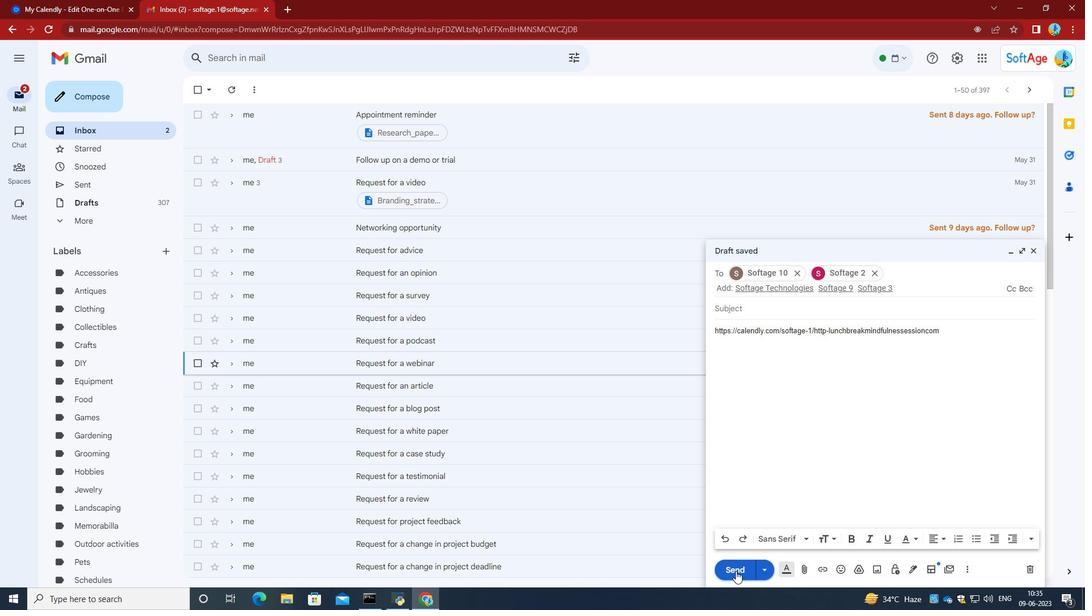 
Action: Mouse pressed left at (734, 568)
Screenshot: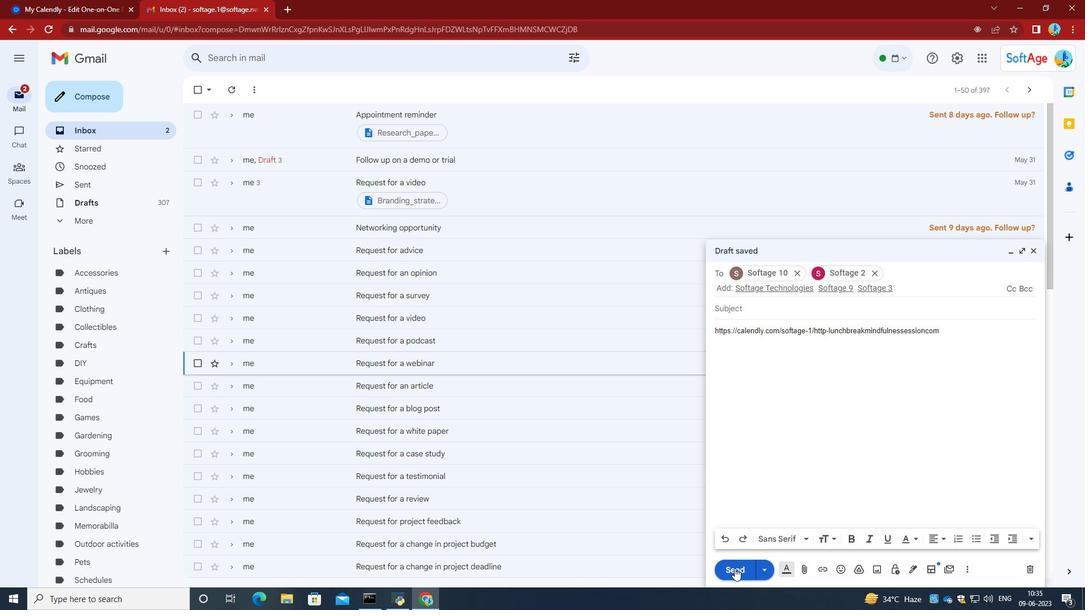 
